 Task: Search one way flight ticket for 2 adults, 2 children, 2 infants in seat in first from Watertown: Watertown Regional Airport to Laramie: Laramie Regional Airport on 5-3-2023. Number of bags: 2 carry on bags. Price is upto 71000. Outbound departure time preference is 9:00.
Action: Mouse moved to (383, 157)
Screenshot: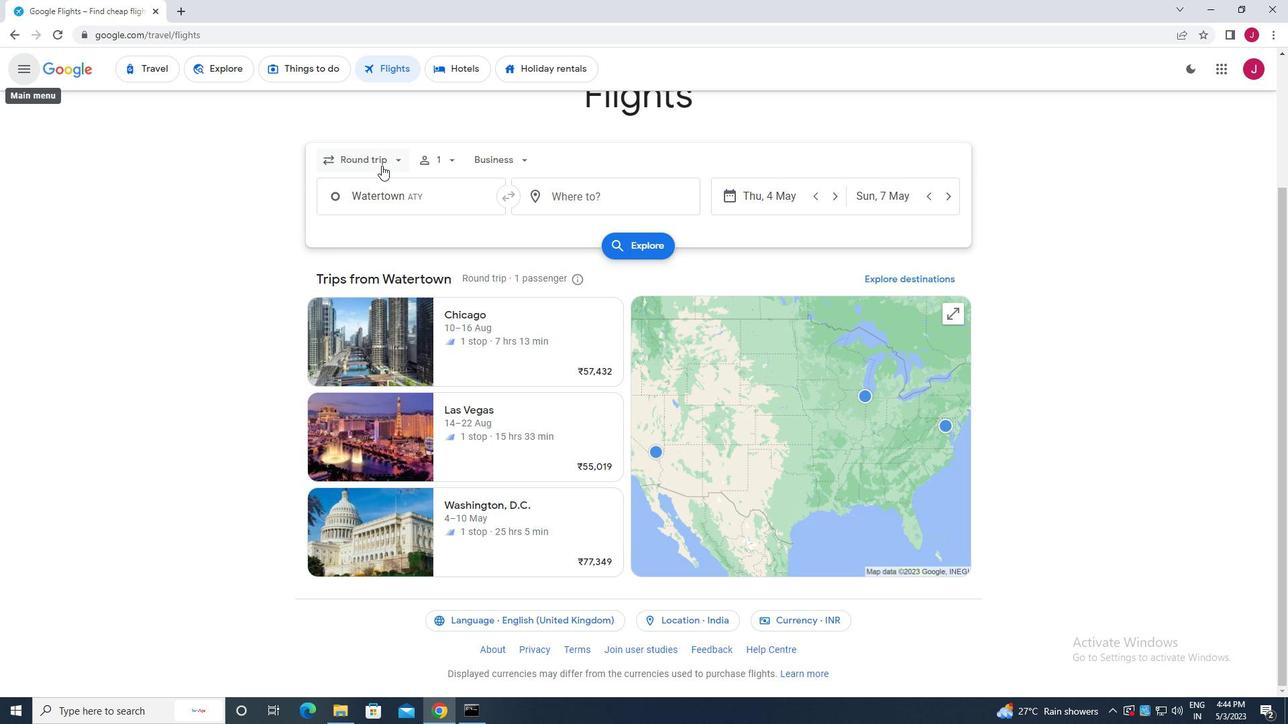 
Action: Mouse pressed left at (383, 157)
Screenshot: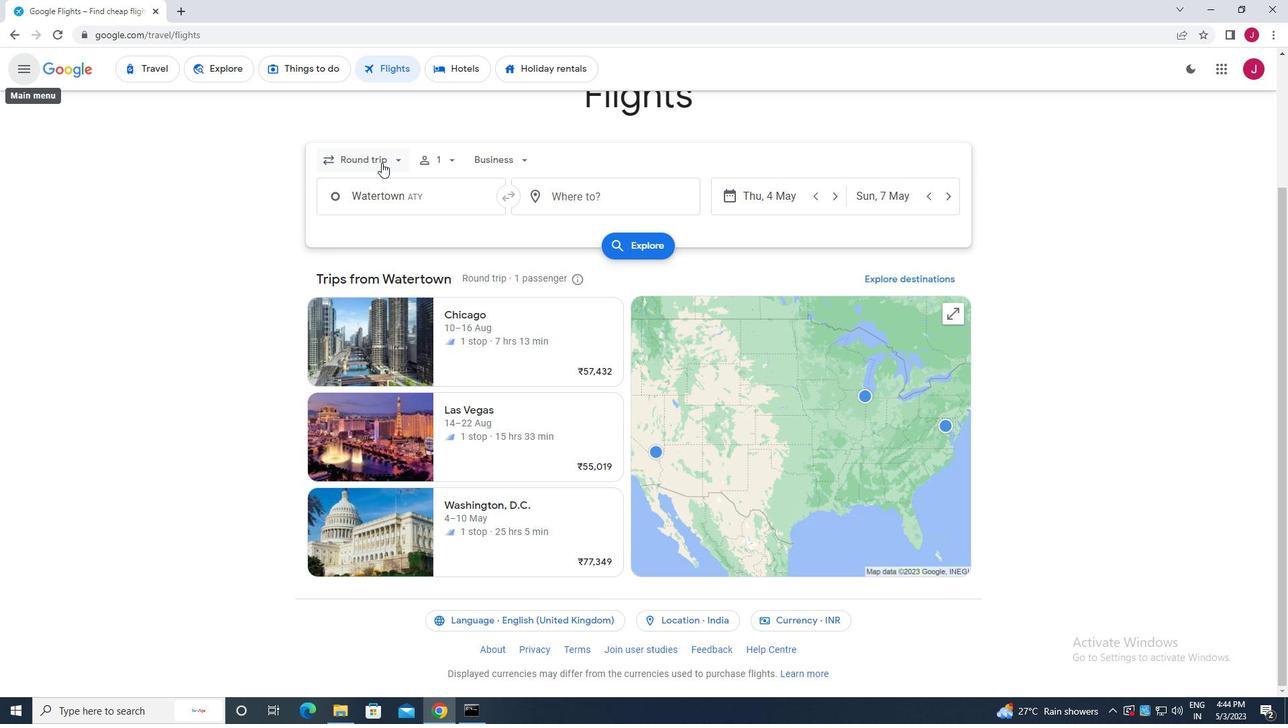 
Action: Mouse moved to (388, 216)
Screenshot: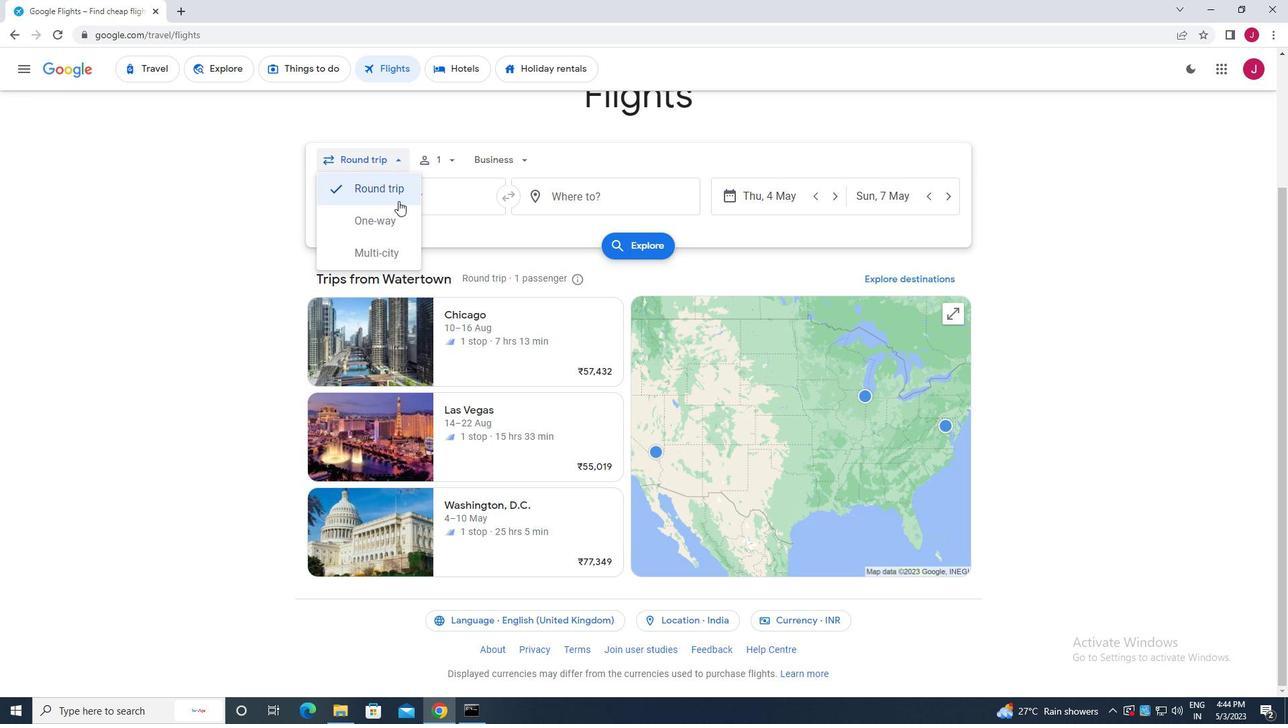 
Action: Mouse pressed left at (388, 216)
Screenshot: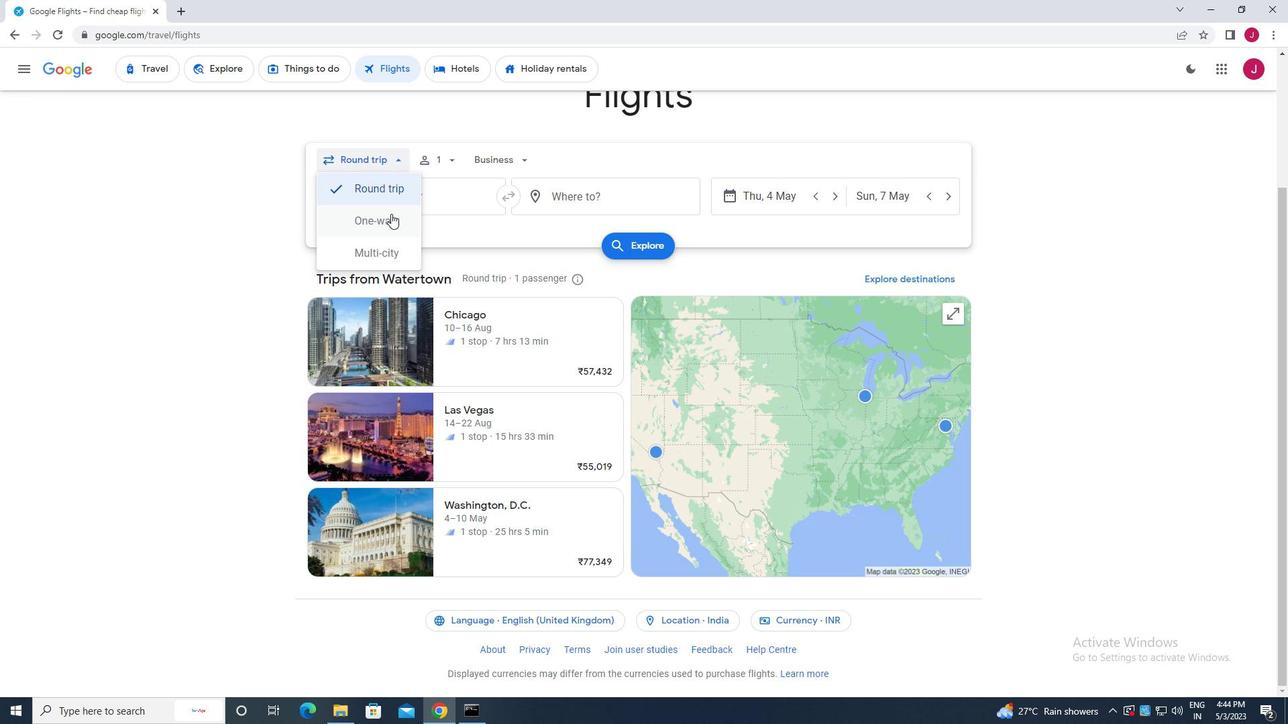 
Action: Mouse moved to (449, 159)
Screenshot: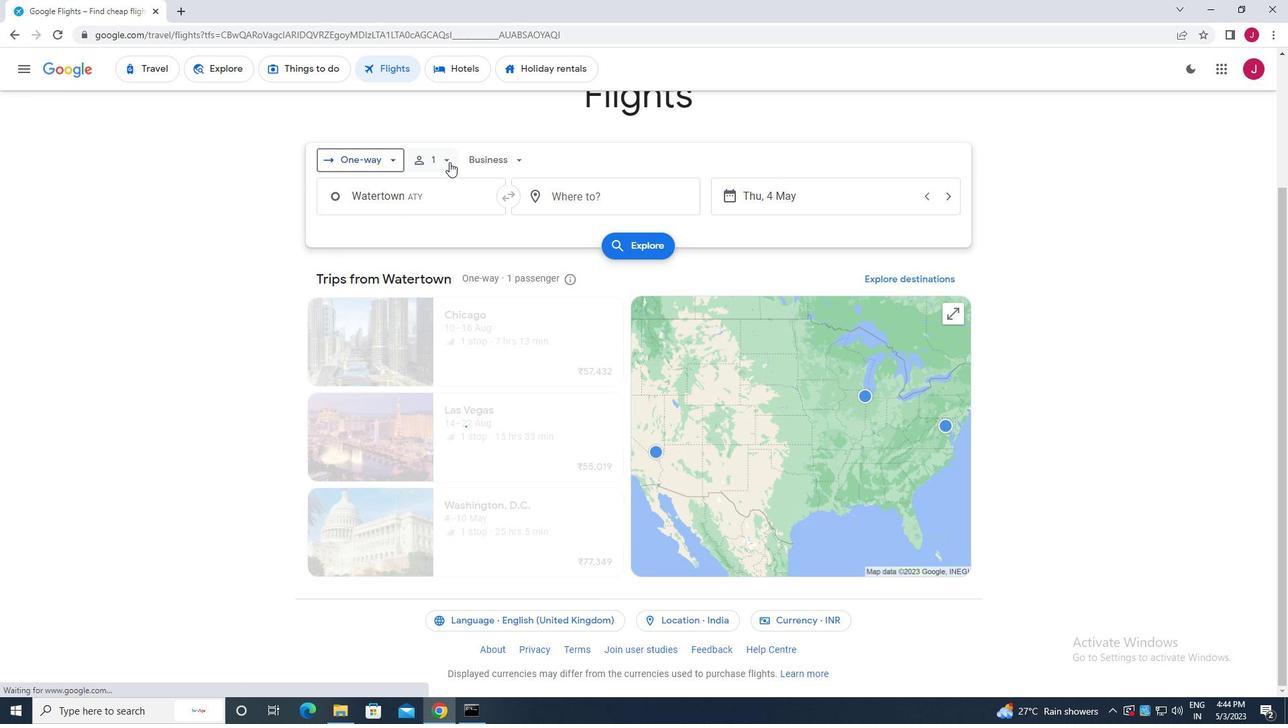 
Action: Mouse pressed left at (449, 159)
Screenshot: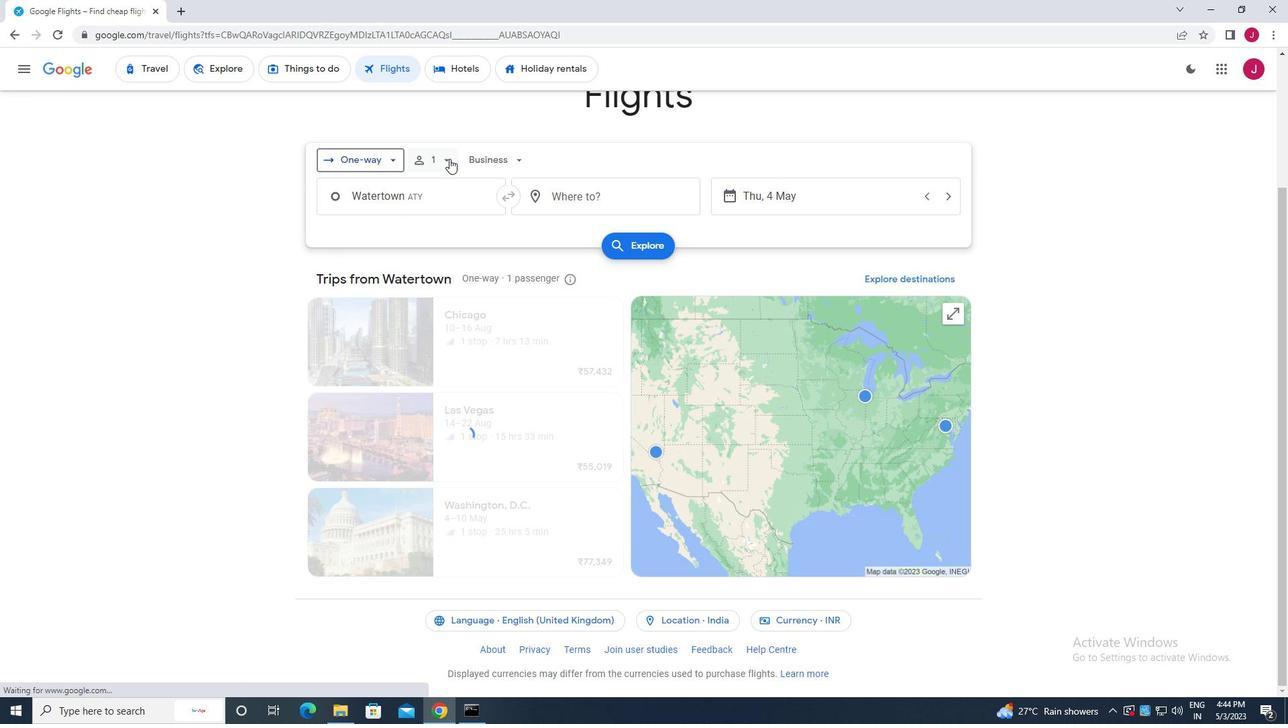 
Action: Mouse moved to (550, 187)
Screenshot: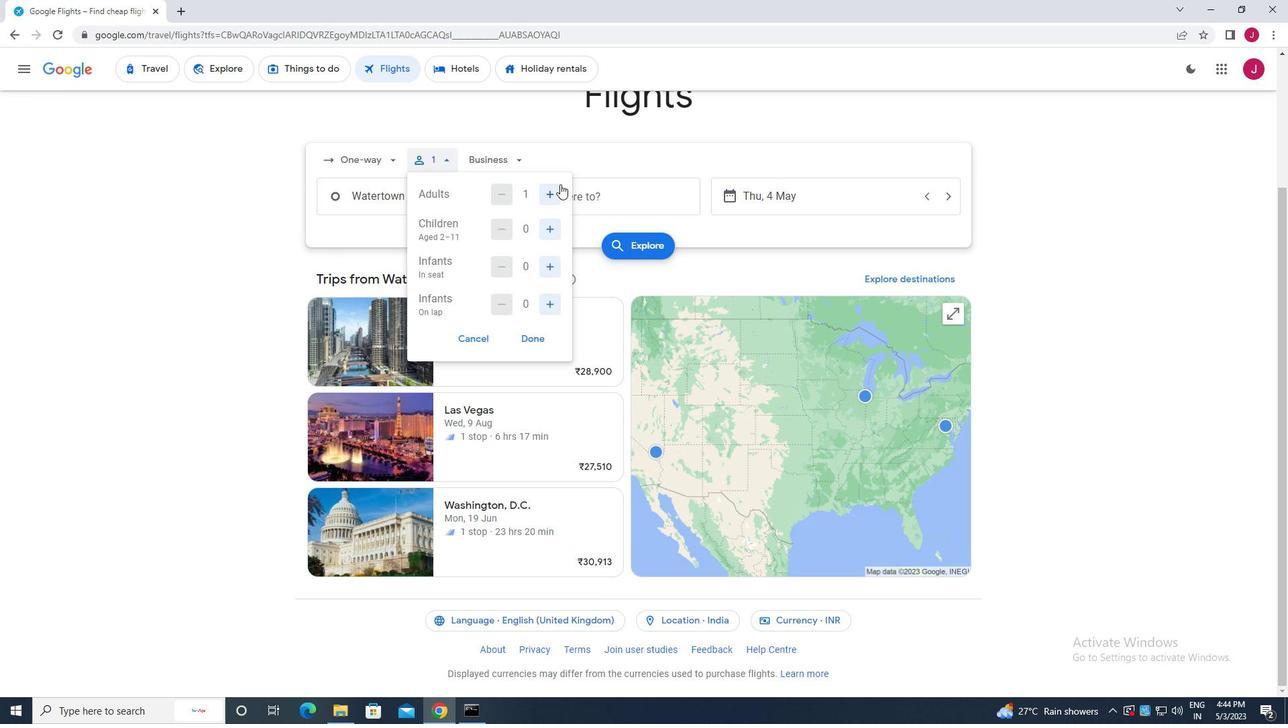 
Action: Mouse pressed left at (550, 187)
Screenshot: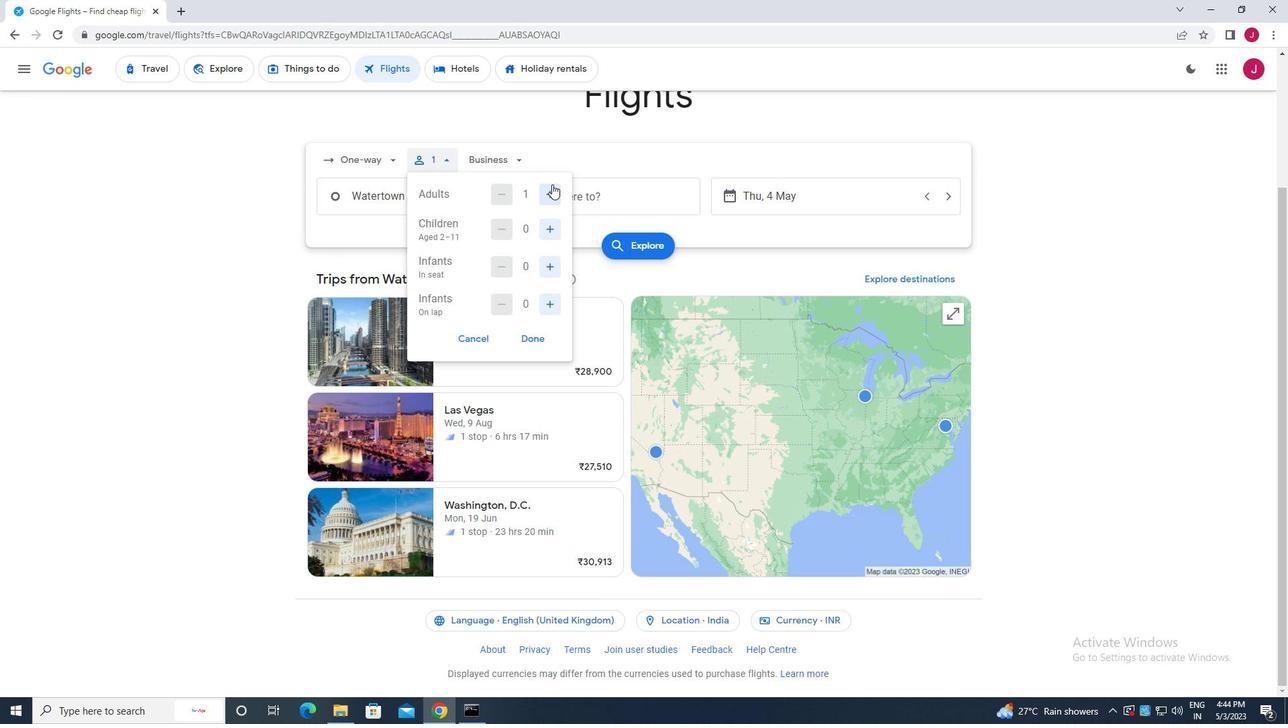 
Action: Mouse moved to (550, 230)
Screenshot: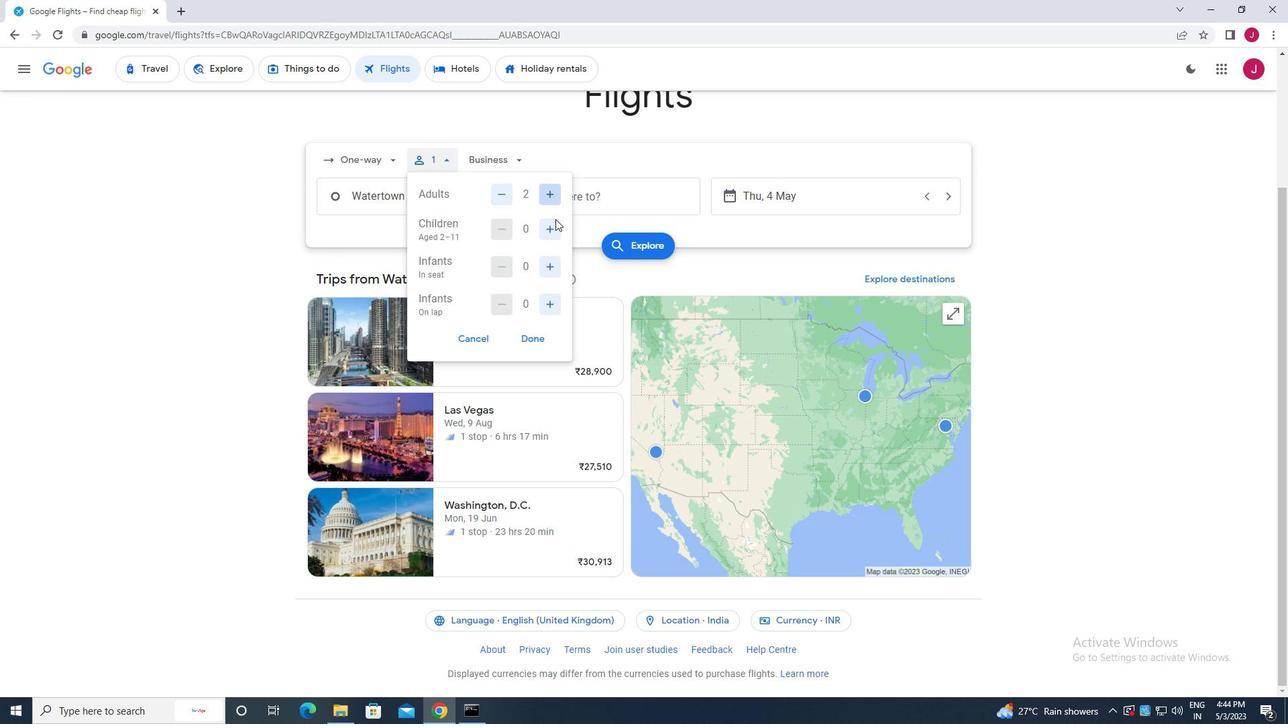 
Action: Mouse pressed left at (550, 230)
Screenshot: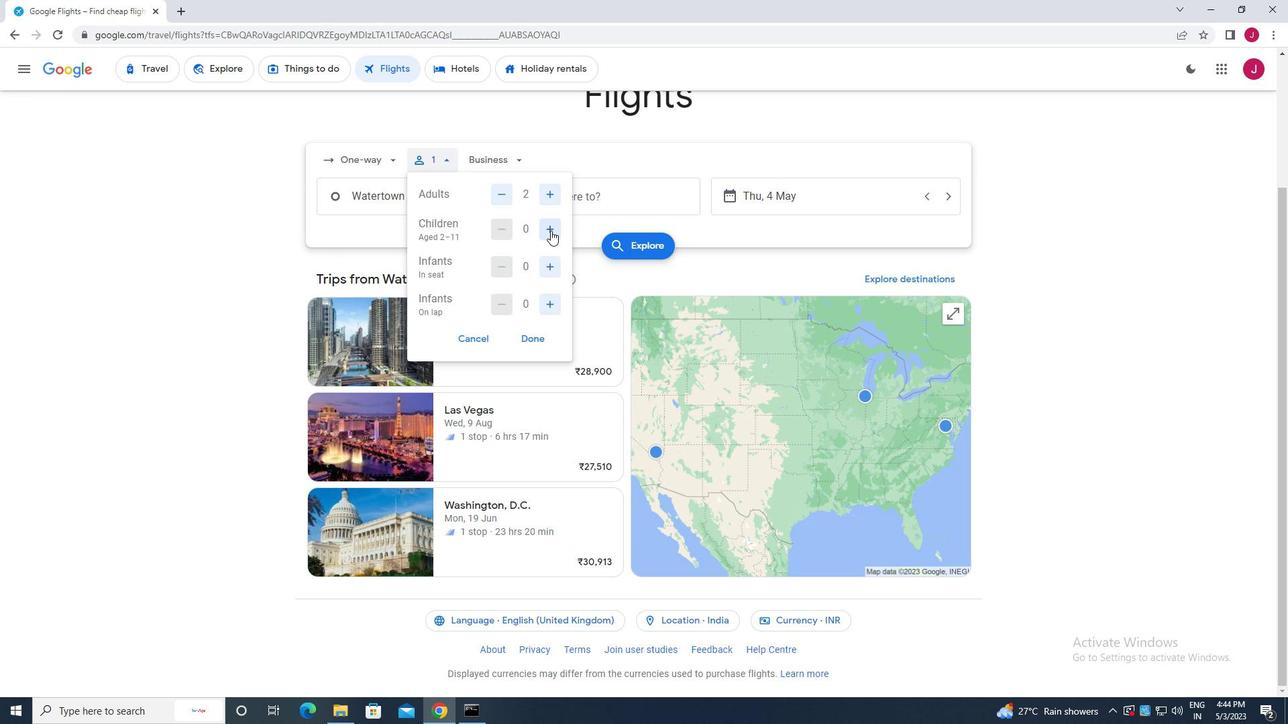 
Action: Mouse pressed left at (550, 230)
Screenshot: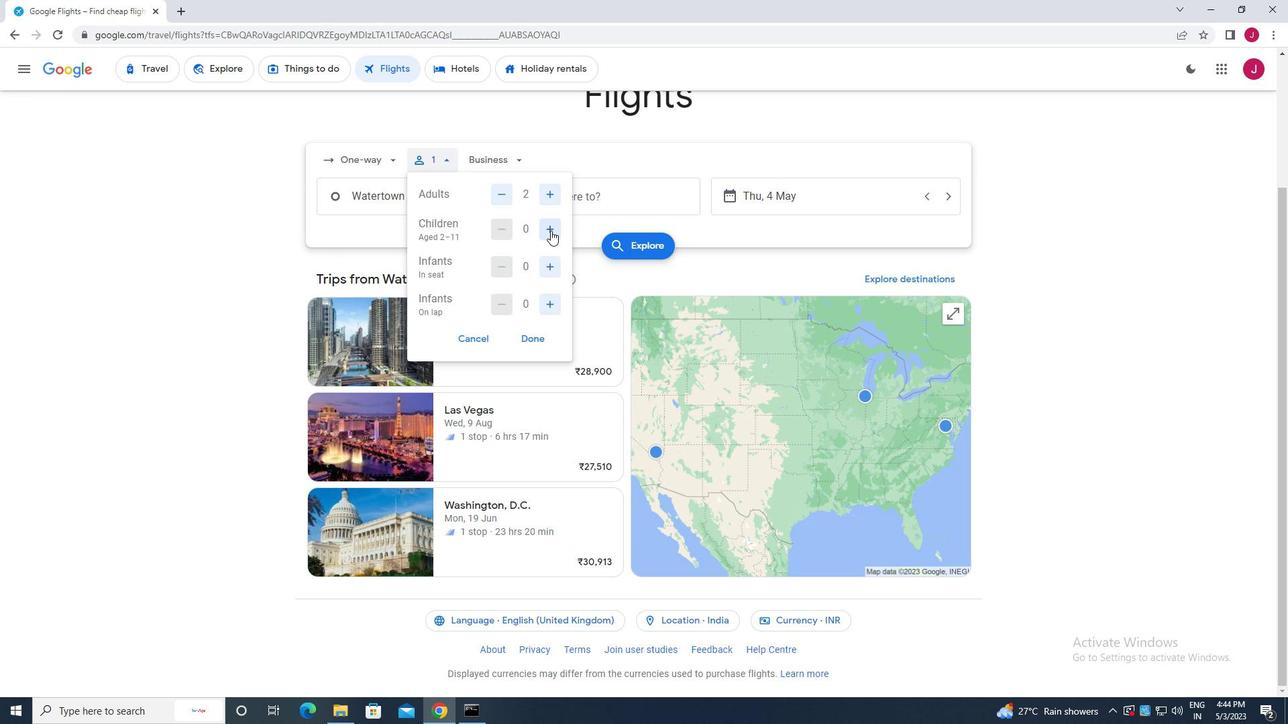
Action: Mouse moved to (550, 264)
Screenshot: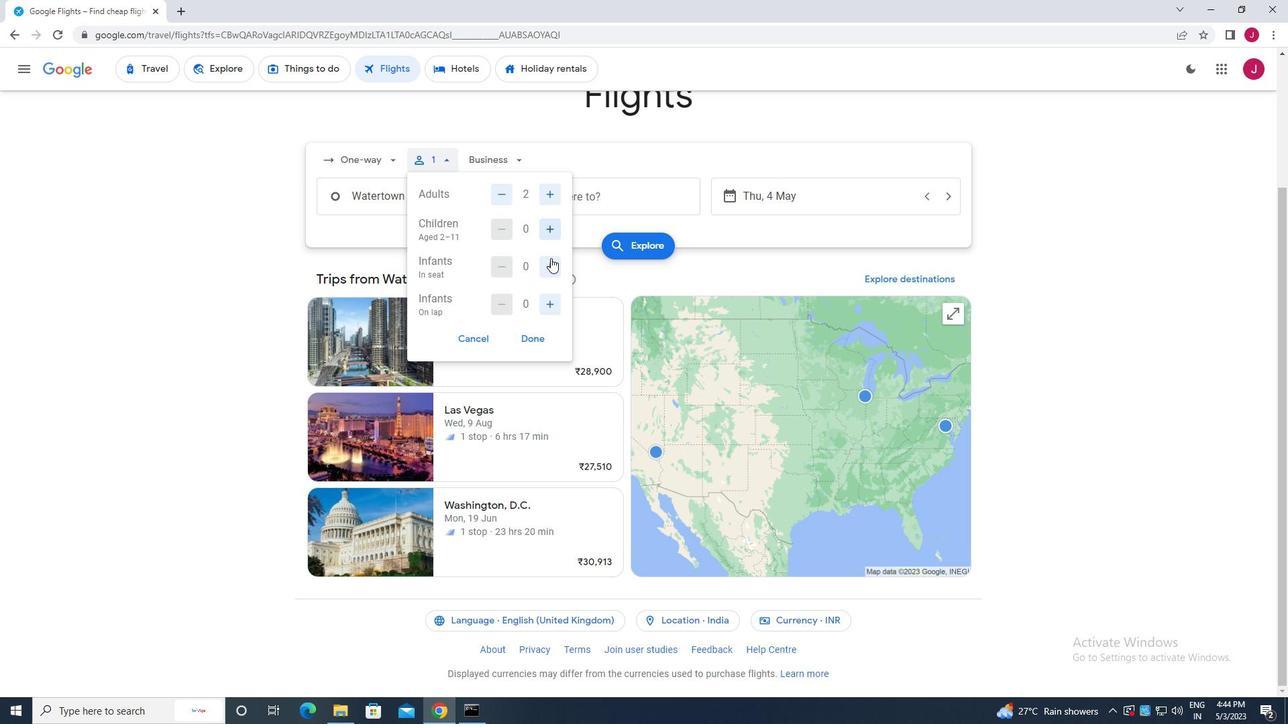 
Action: Mouse pressed left at (550, 264)
Screenshot: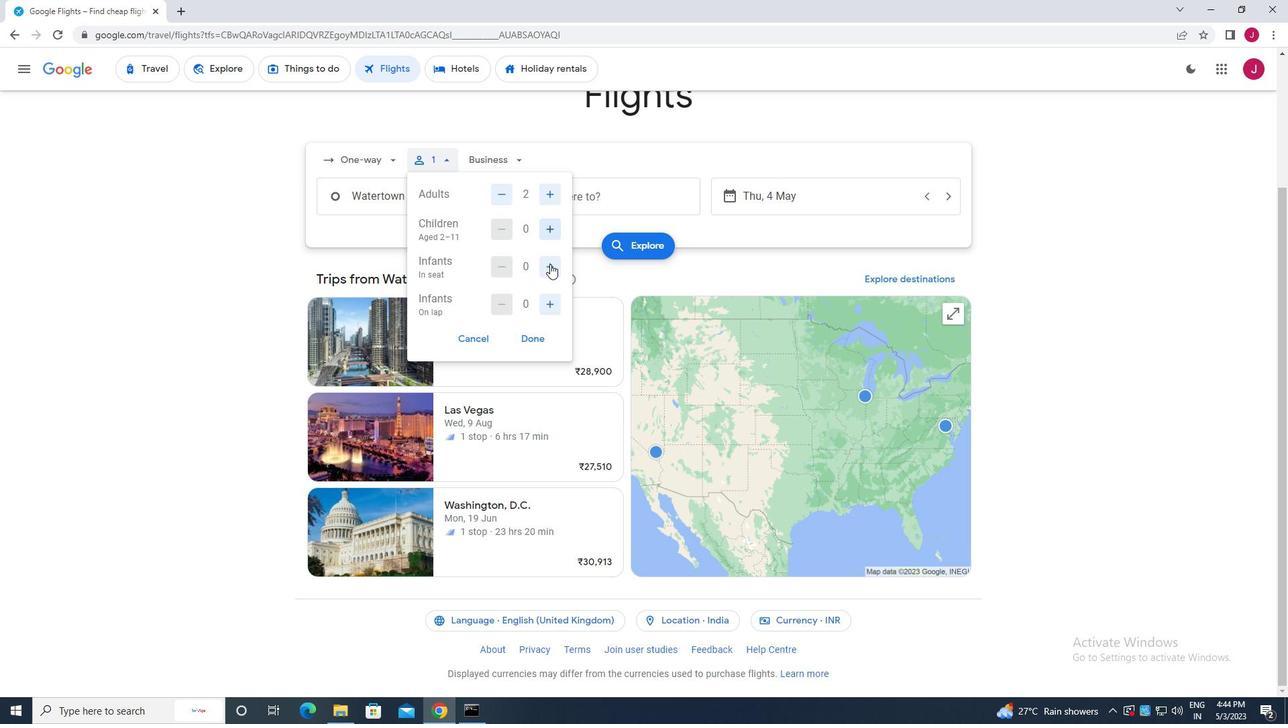 
Action: Mouse pressed left at (550, 264)
Screenshot: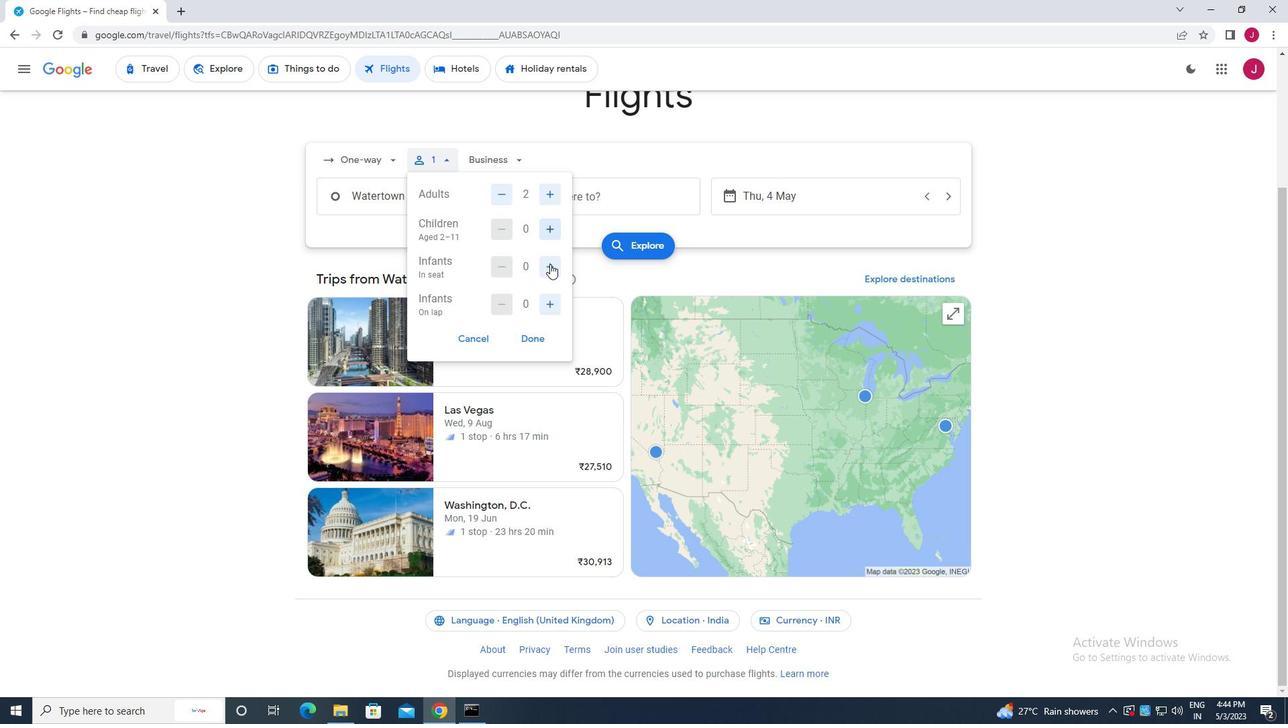 
Action: Mouse moved to (530, 339)
Screenshot: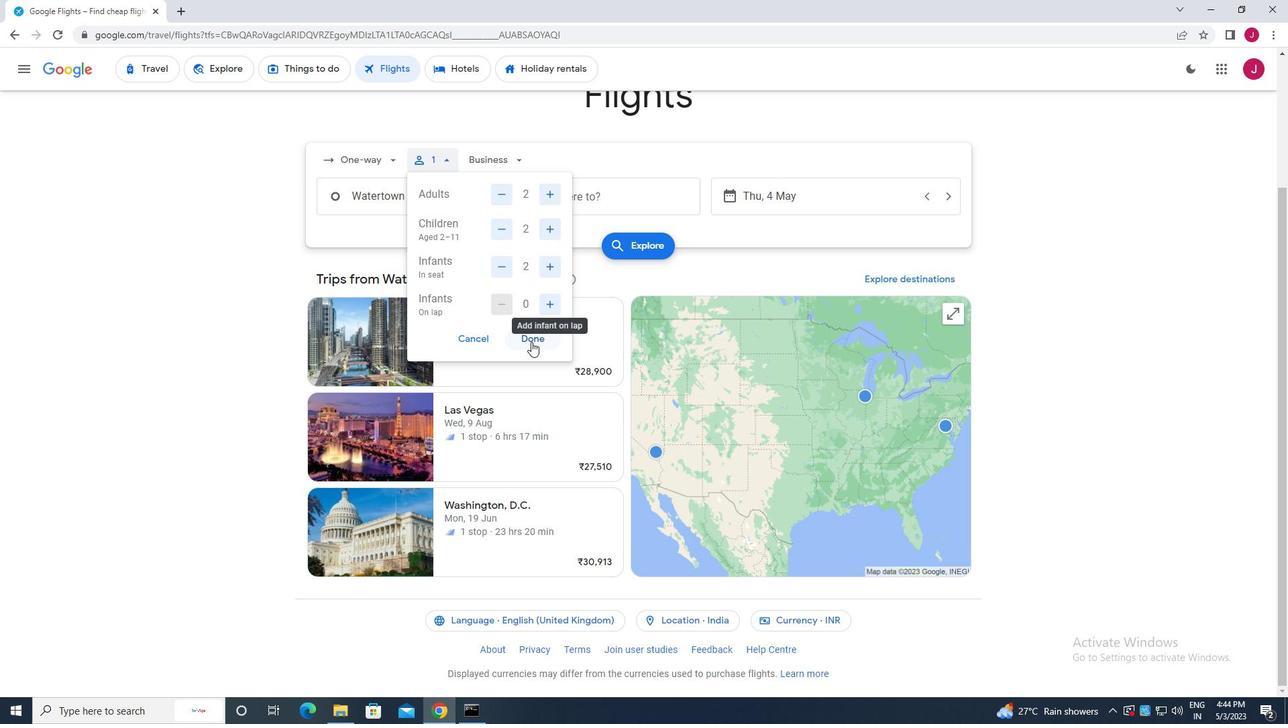 
Action: Mouse pressed left at (530, 339)
Screenshot: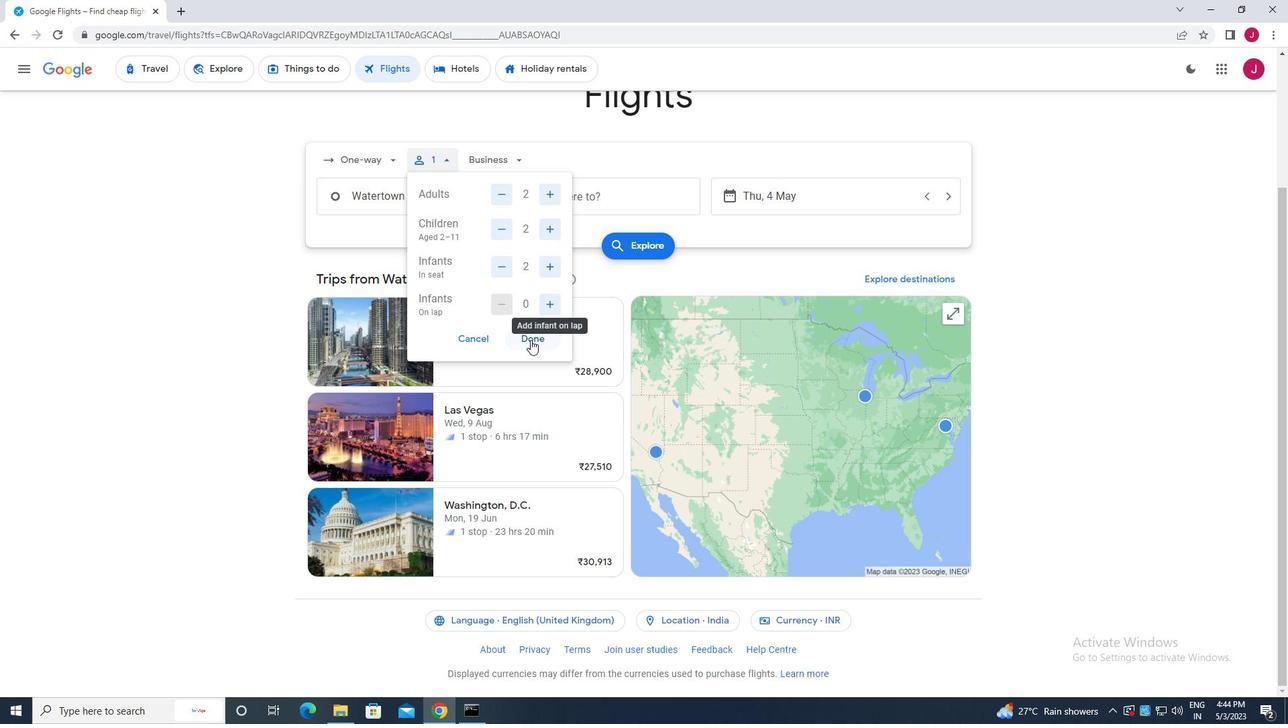 
Action: Mouse moved to (502, 156)
Screenshot: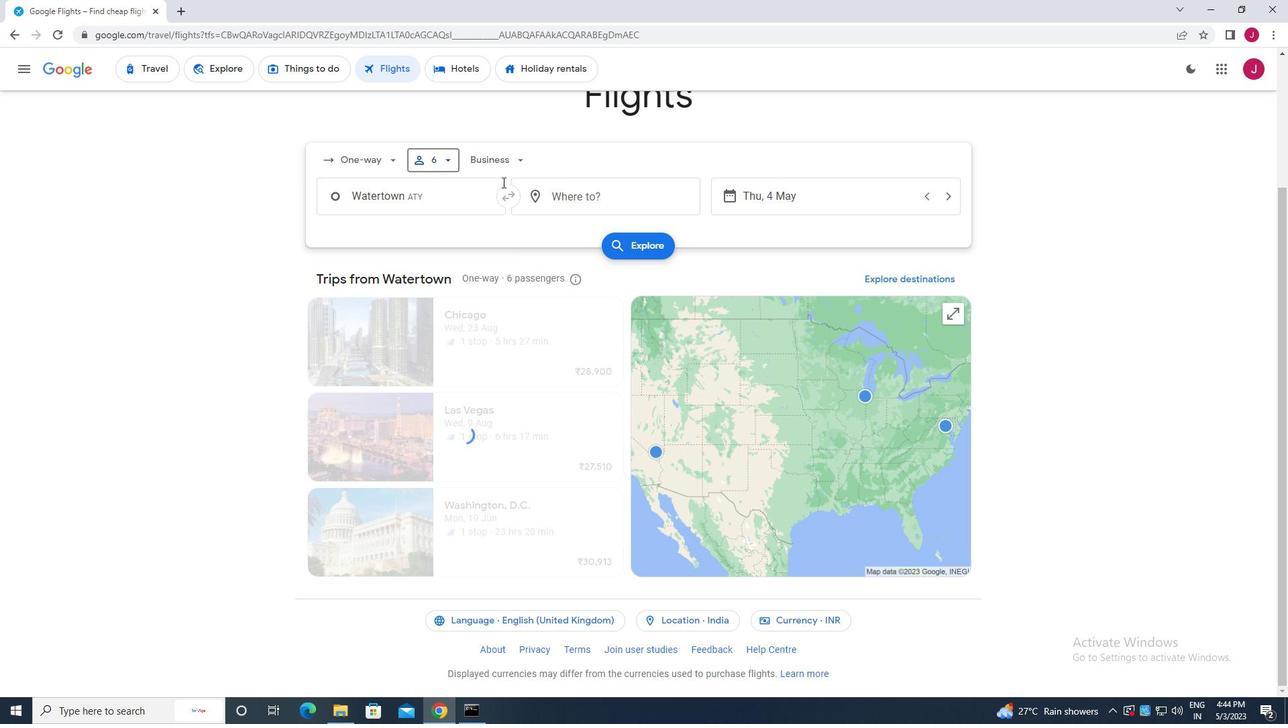
Action: Mouse pressed left at (502, 156)
Screenshot: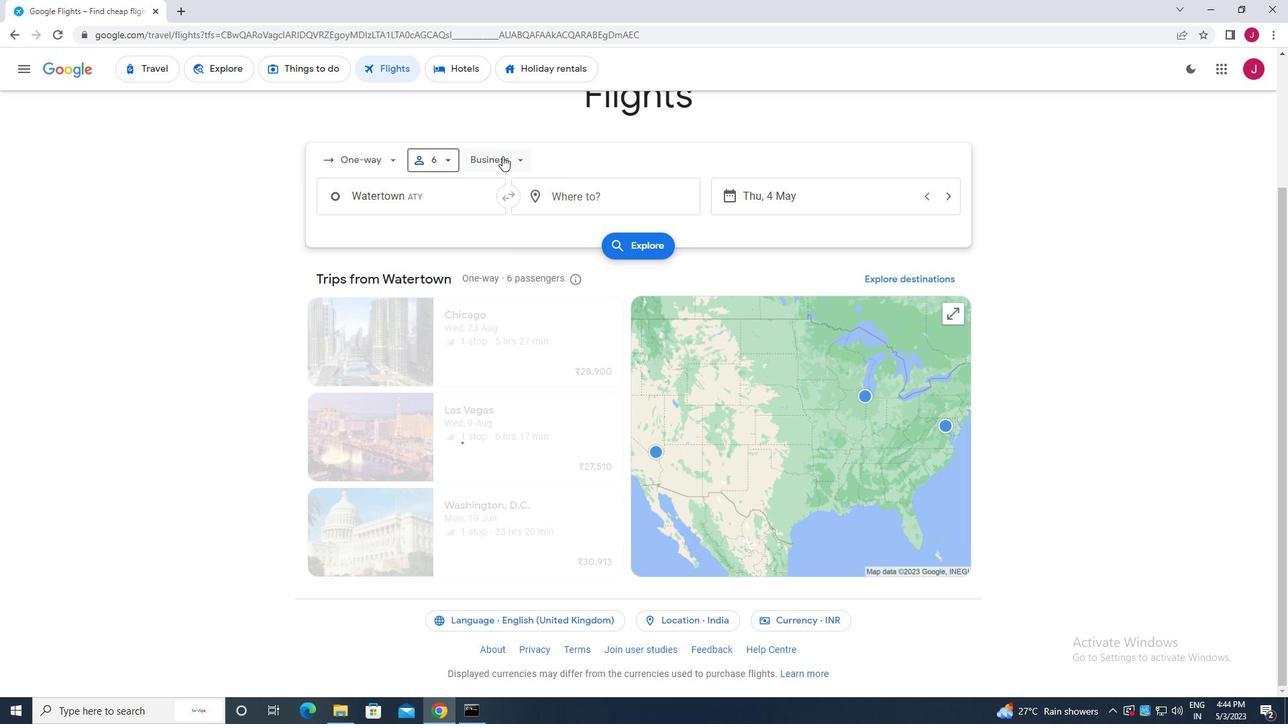 
Action: Mouse moved to (505, 281)
Screenshot: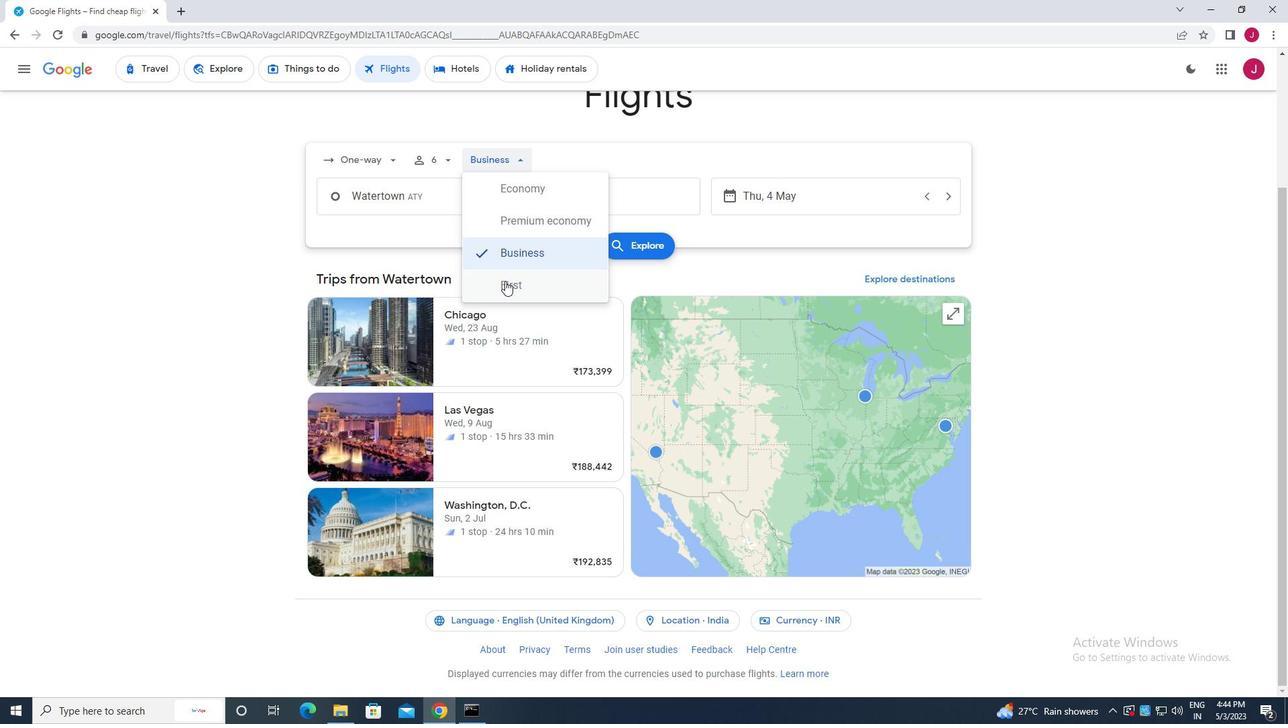 
Action: Mouse pressed left at (505, 281)
Screenshot: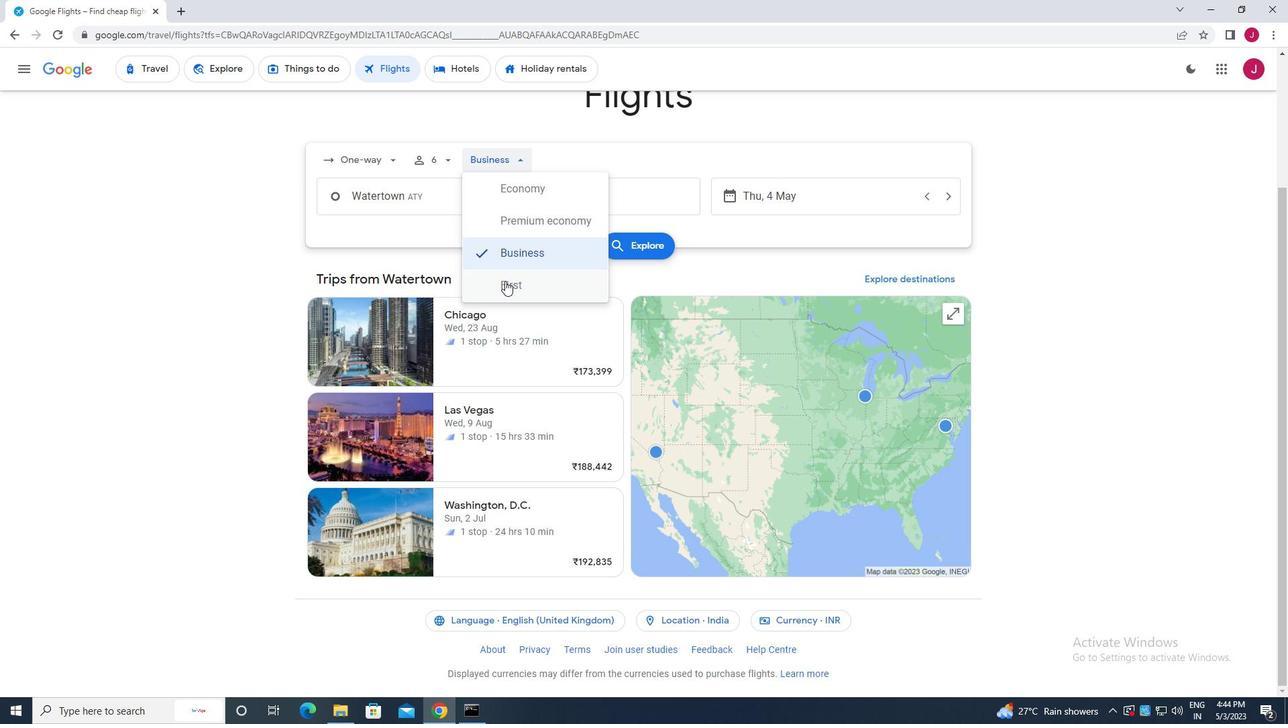 
Action: Mouse moved to (426, 201)
Screenshot: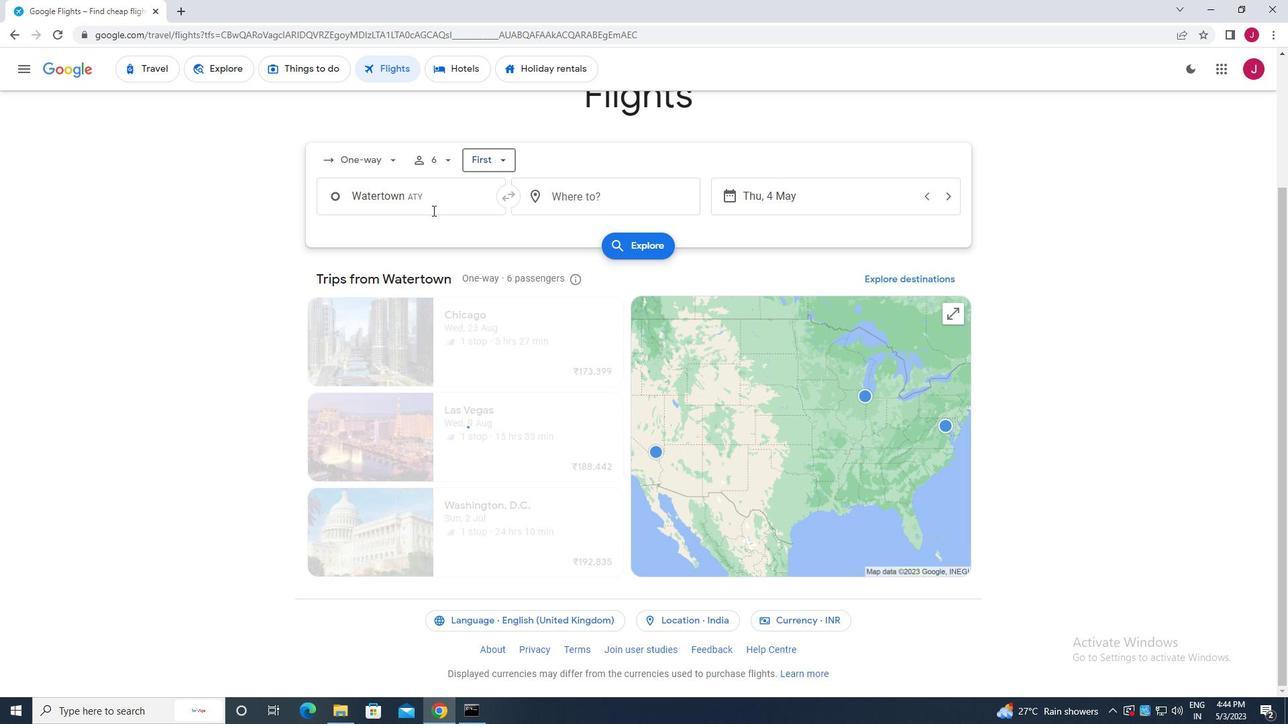 
Action: Mouse pressed left at (426, 201)
Screenshot: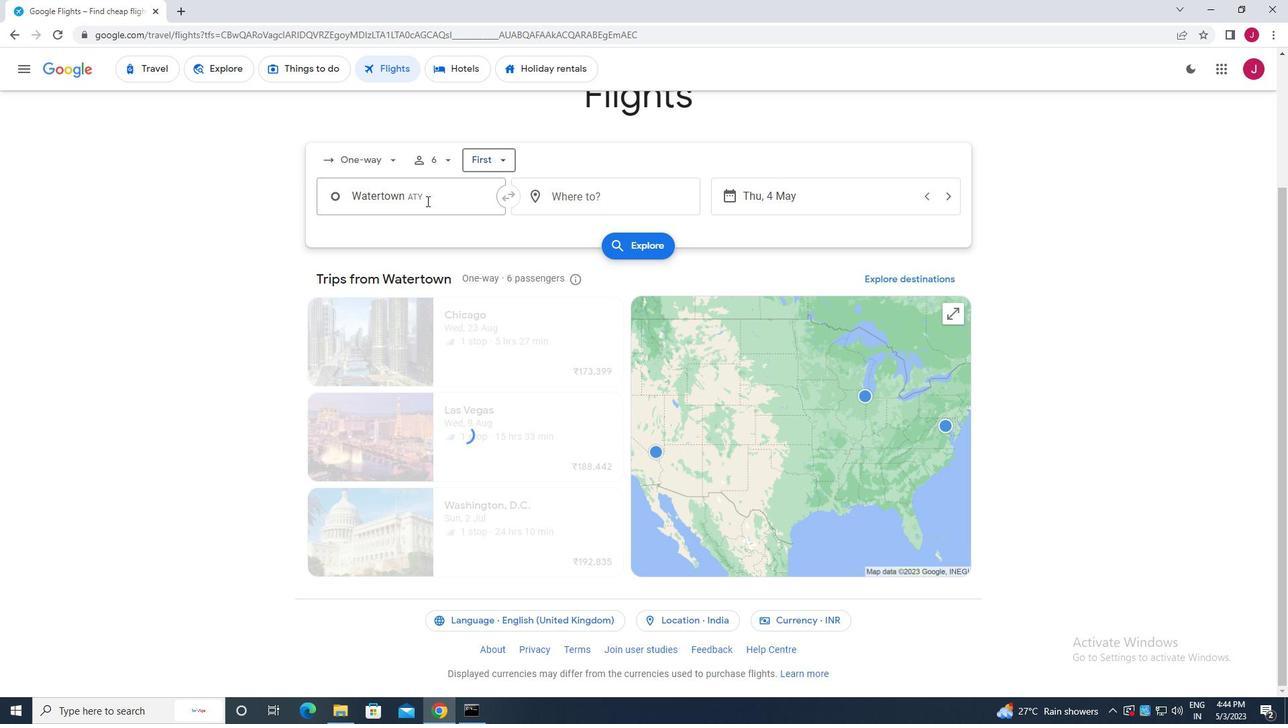 
Action: Mouse moved to (426, 201)
Screenshot: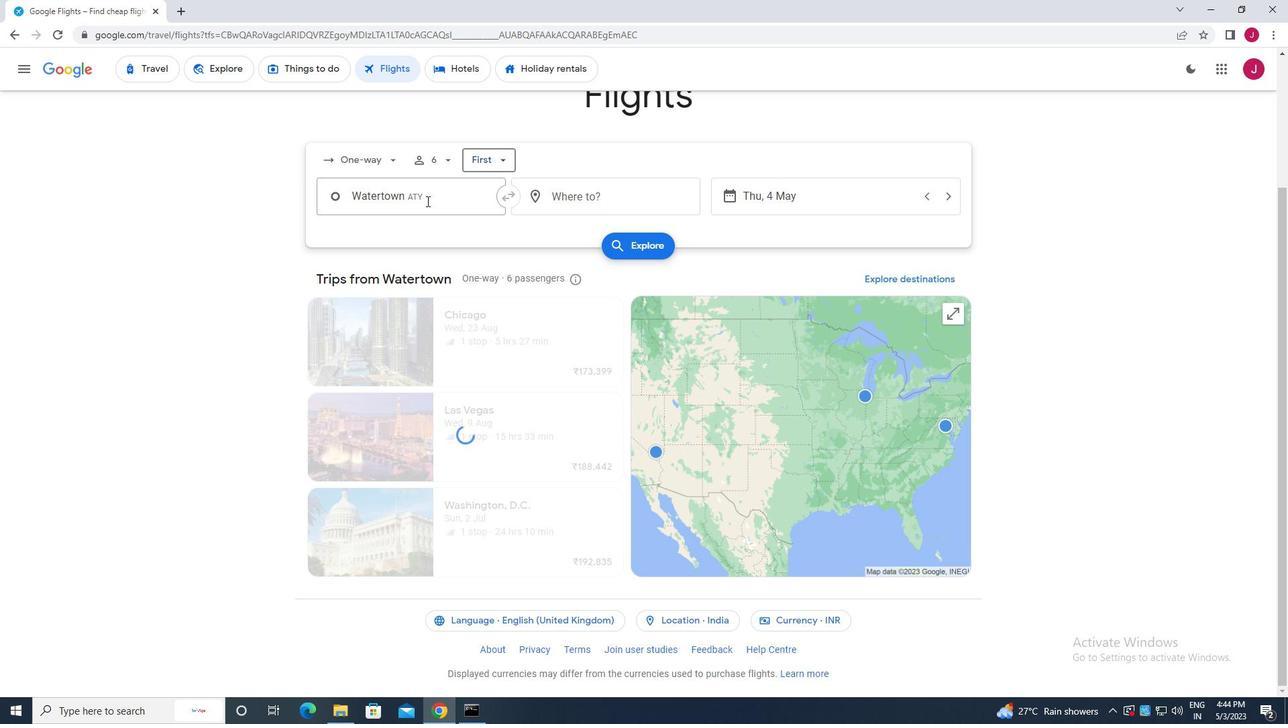 
Action: Key pressed watertown
Screenshot: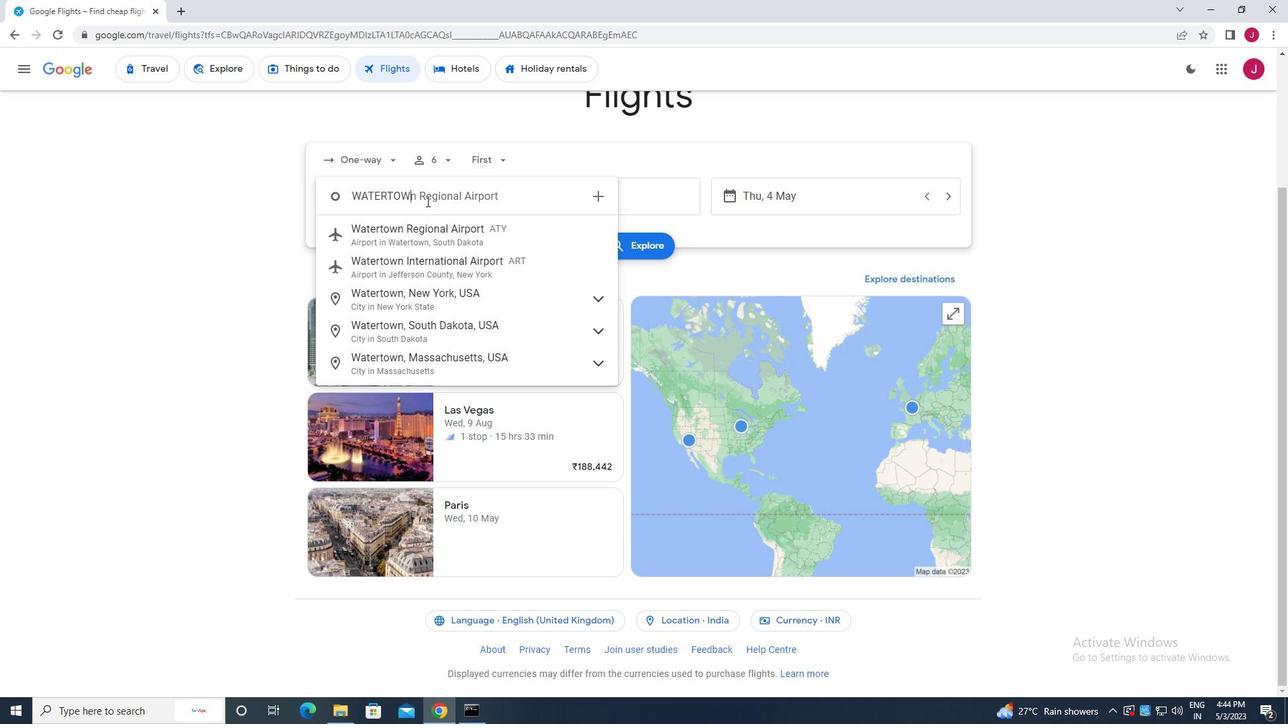 
Action: Mouse moved to (439, 246)
Screenshot: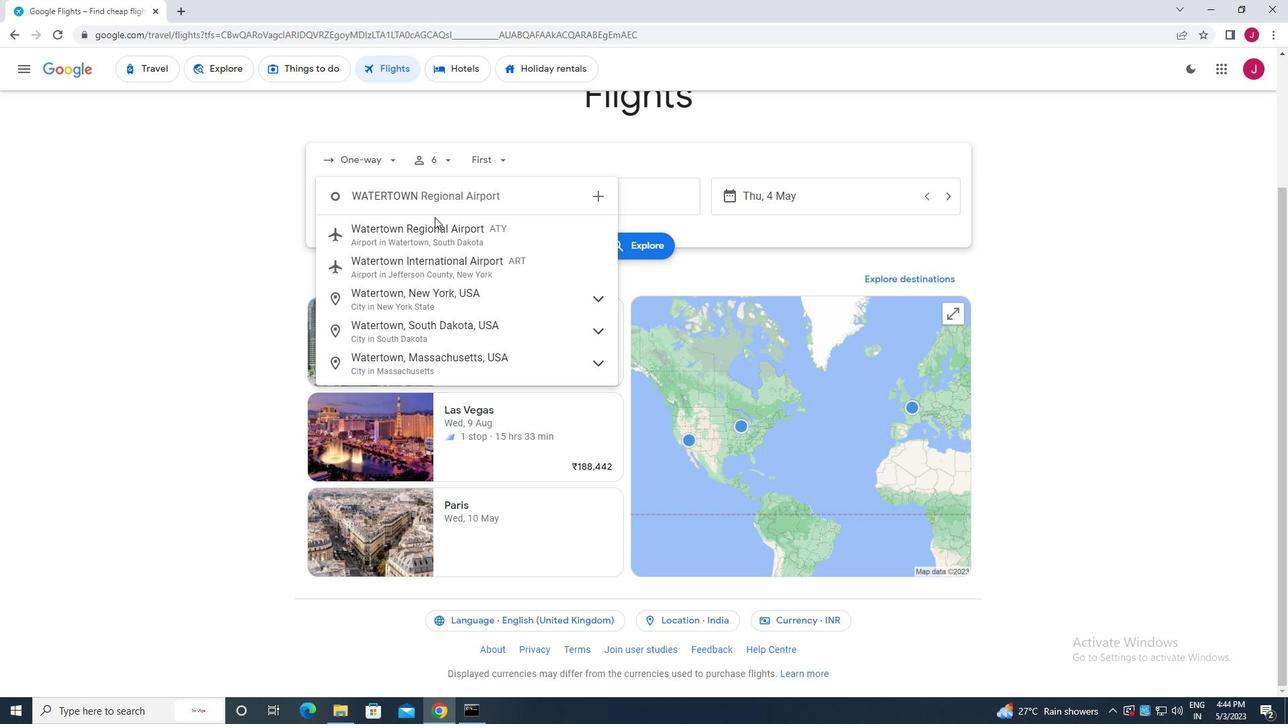 
Action: Mouse pressed left at (439, 246)
Screenshot: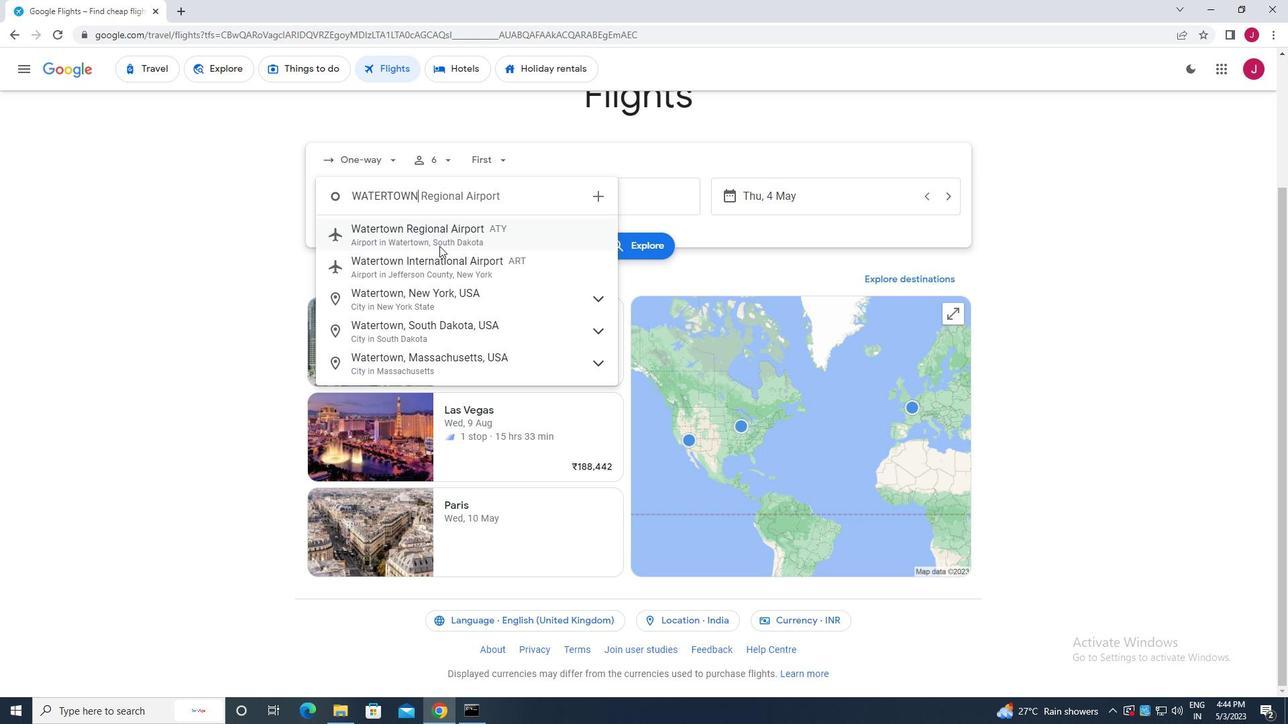 
Action: Mouse moved to (620, 205)
Screenshot: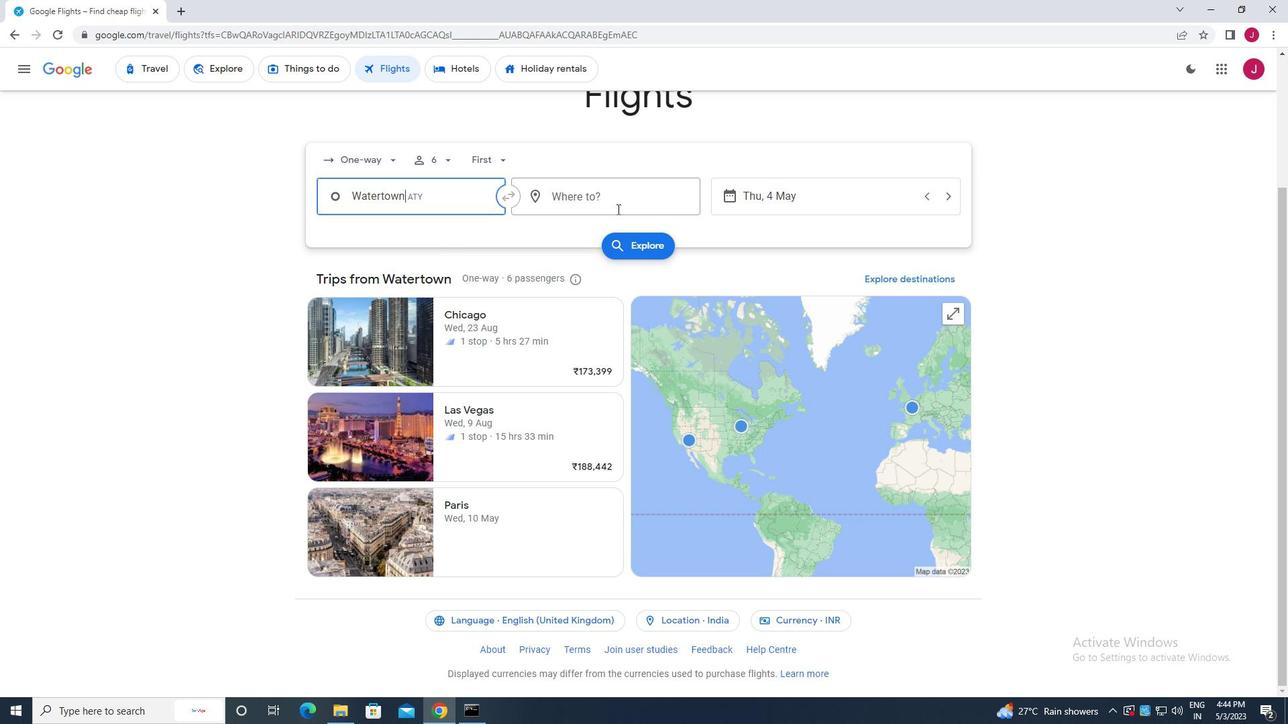 
Action: Mouse pressed left at (620, 205)
Screenshot: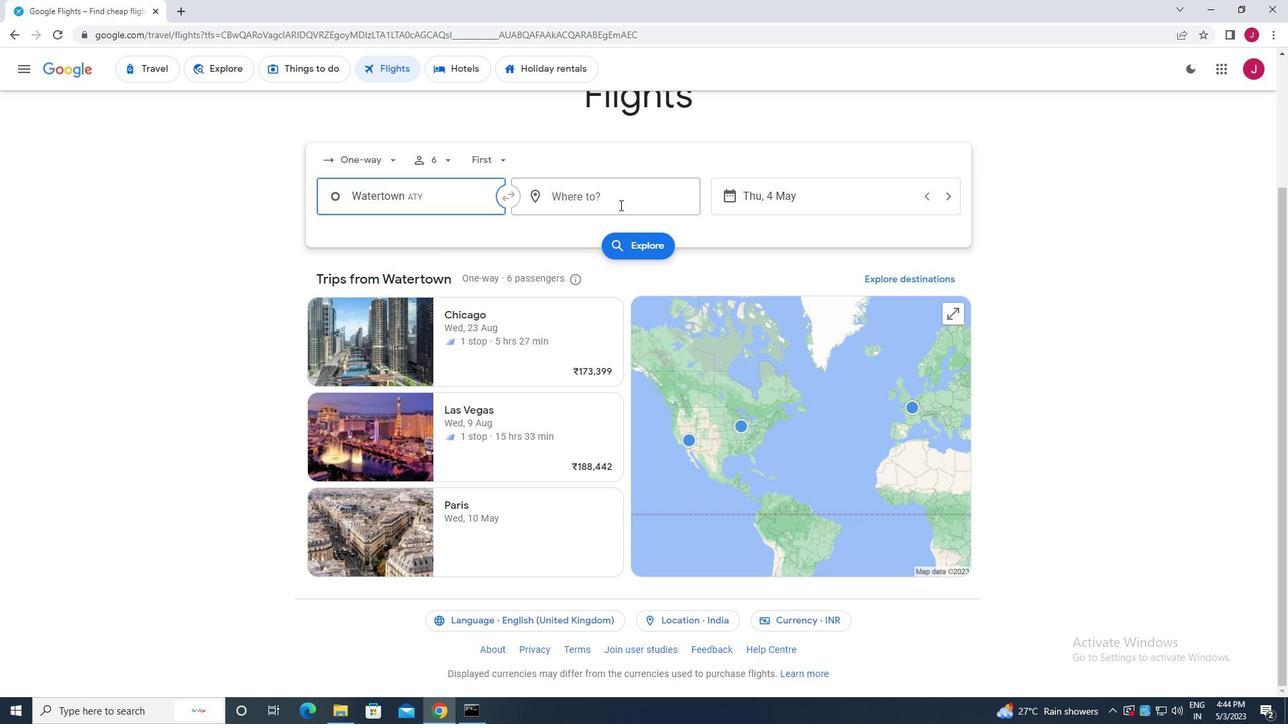 
Action: Mouse moved to (618, 206)
Screenshot: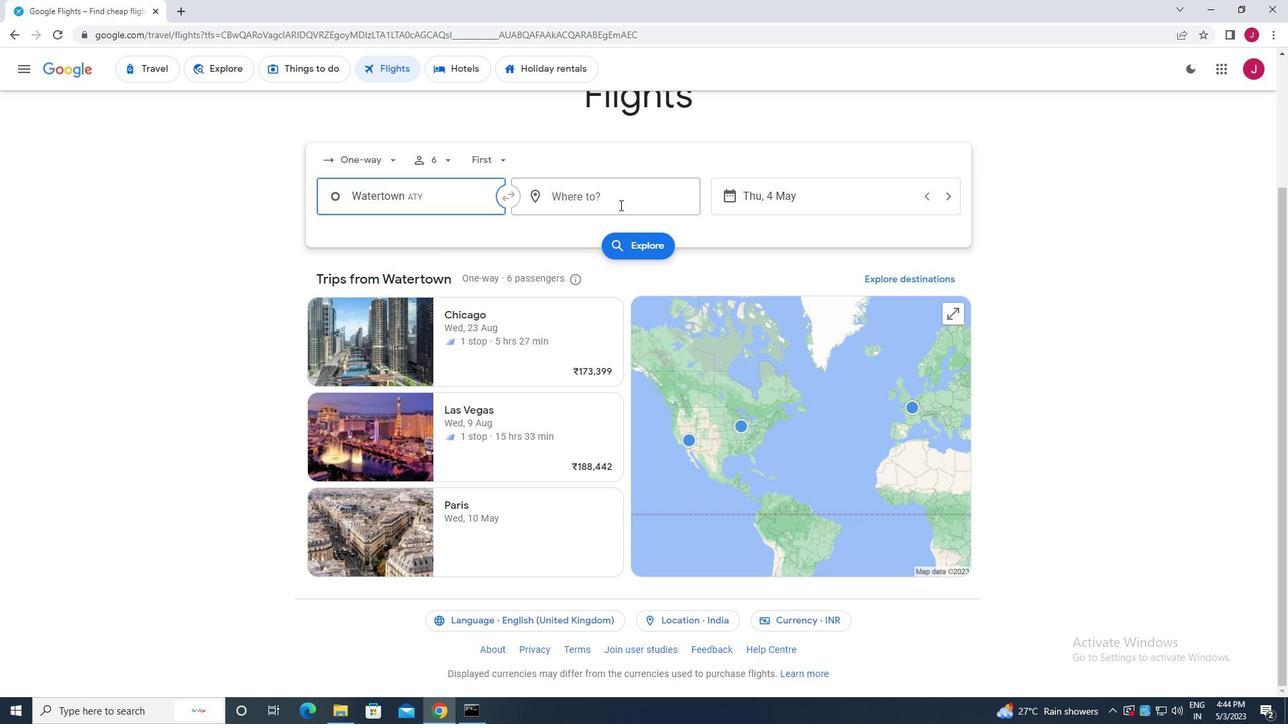 
Action: Key pressed laram
Screenshot: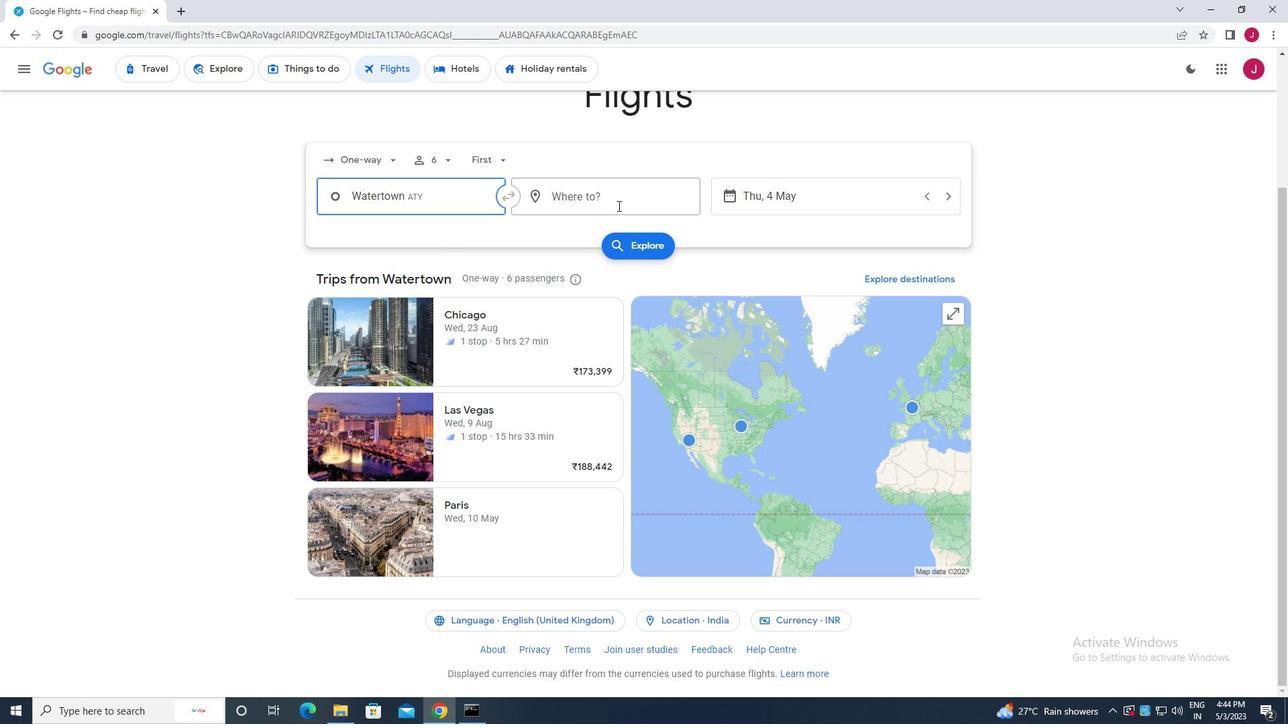 
Action: Mouse pressed left at (618, 206)
Screenshot: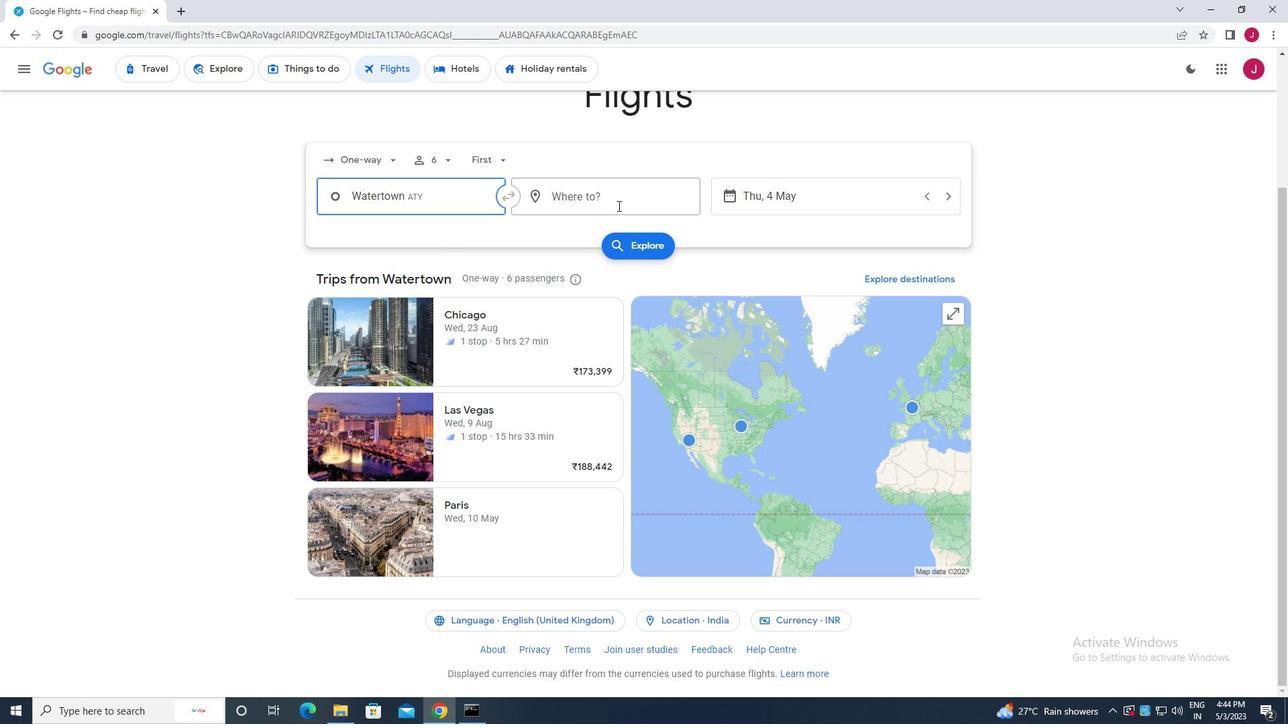 
Action: Mouse moved to (652, 297)
Screenshot: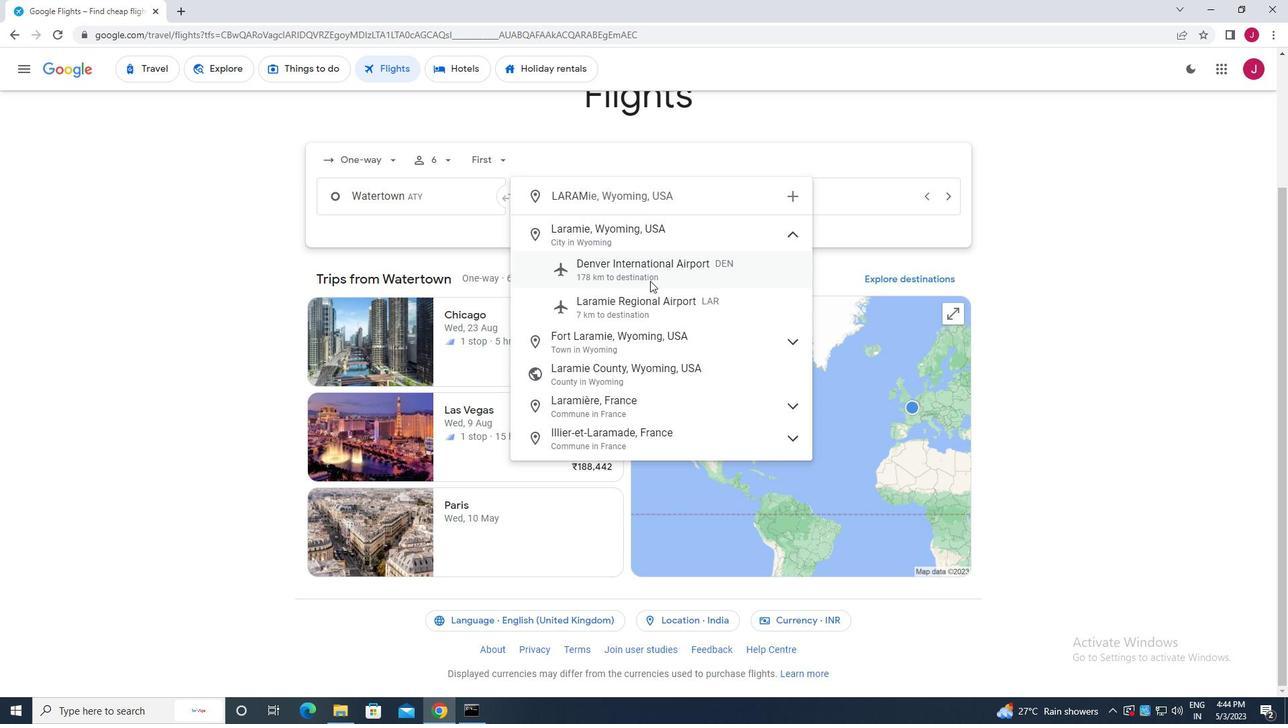 
Action: Mouse pressed left at (652, 297)
Screenshot: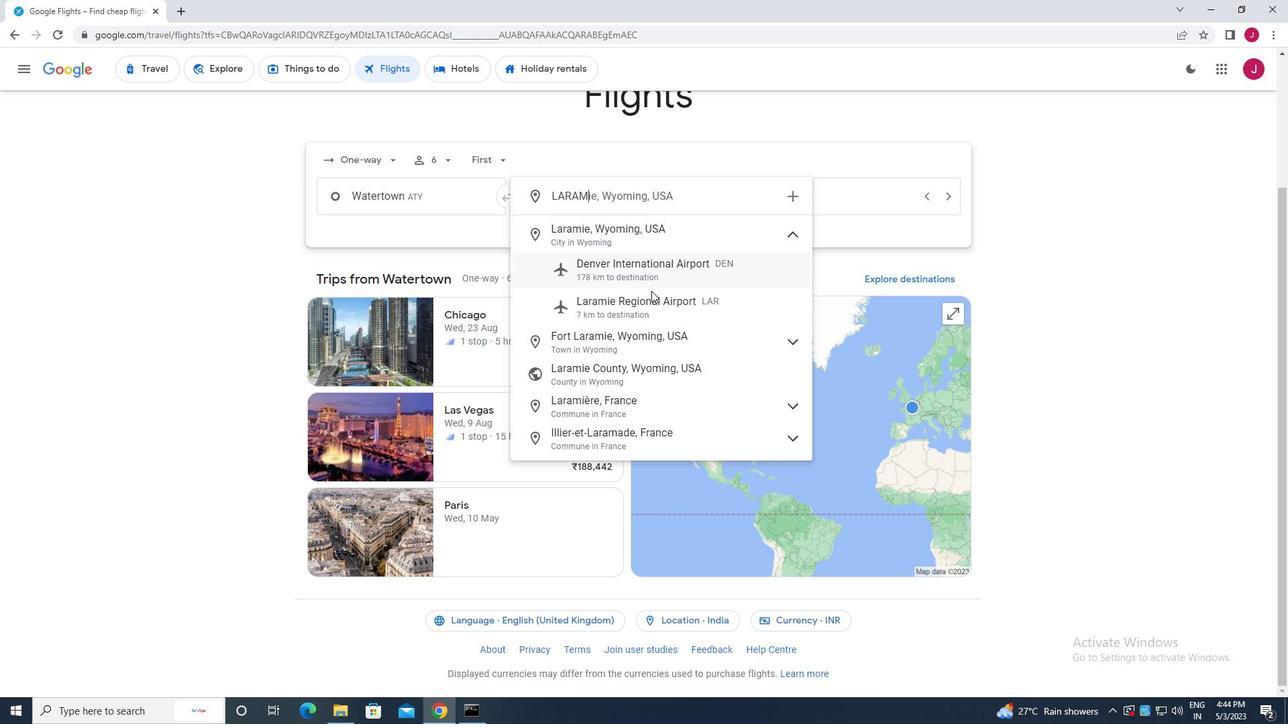 
Action: Mouse moved to (778, 201)
Screenshot: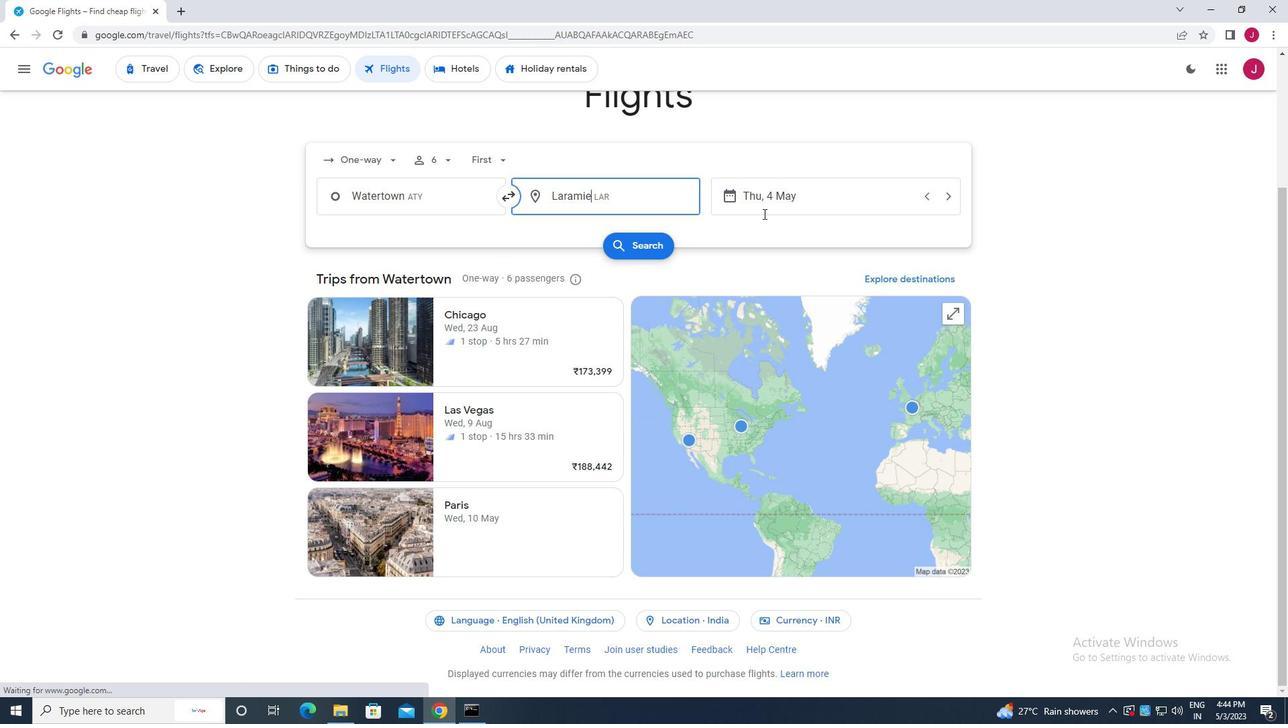 
Action: Mouse pressed left at (778, 201)
Screenshot: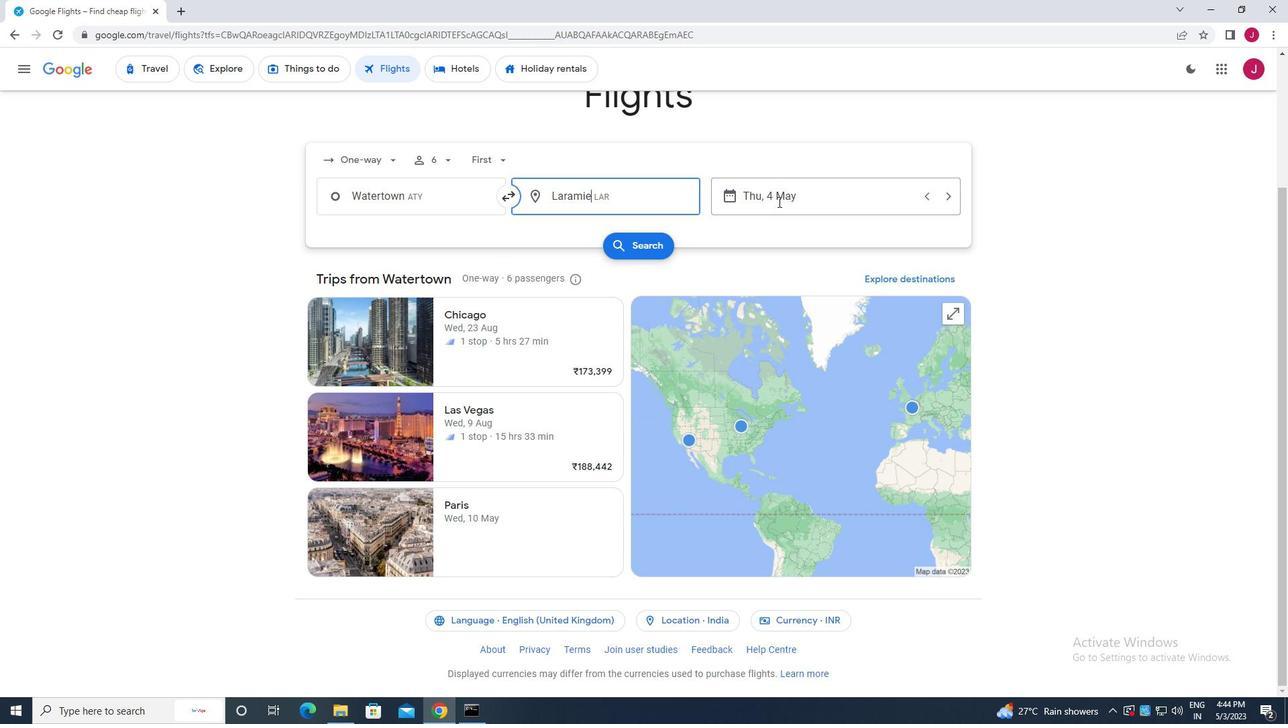 
Action: Mouse moved to (588, 297)
Screenshot: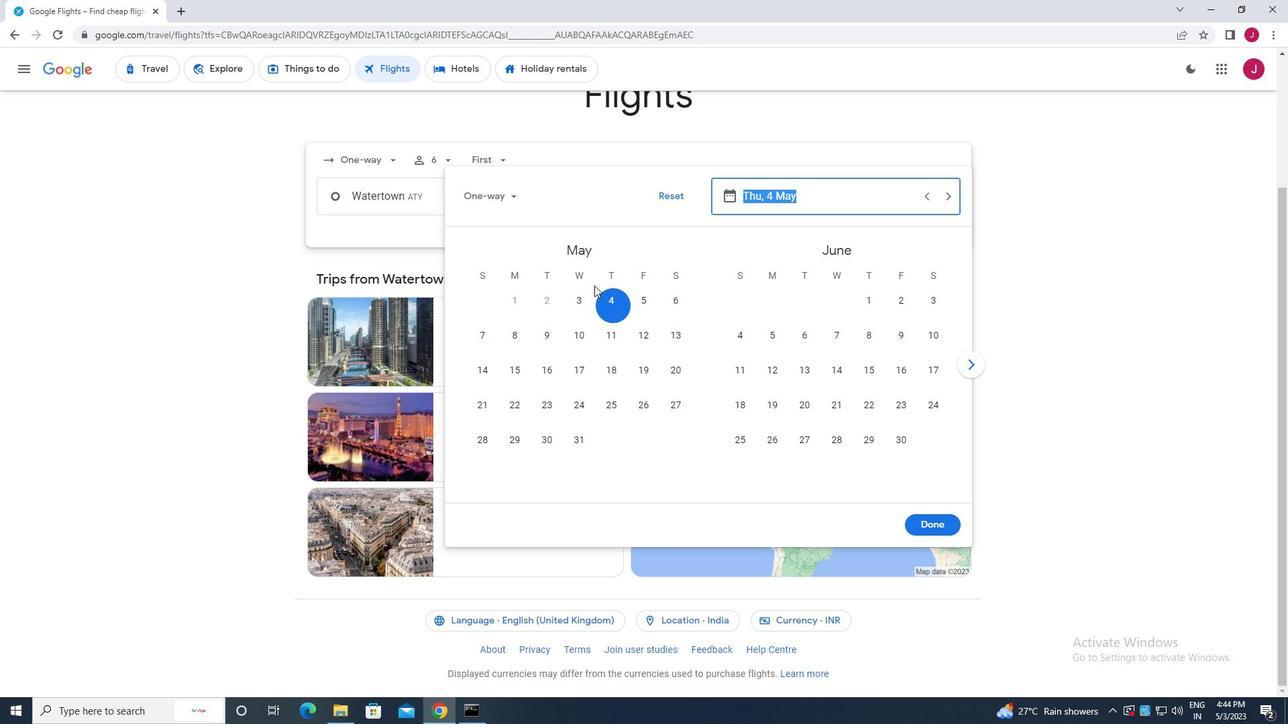 
Action: Mouse pressed left at (588, 297)
Screenshot: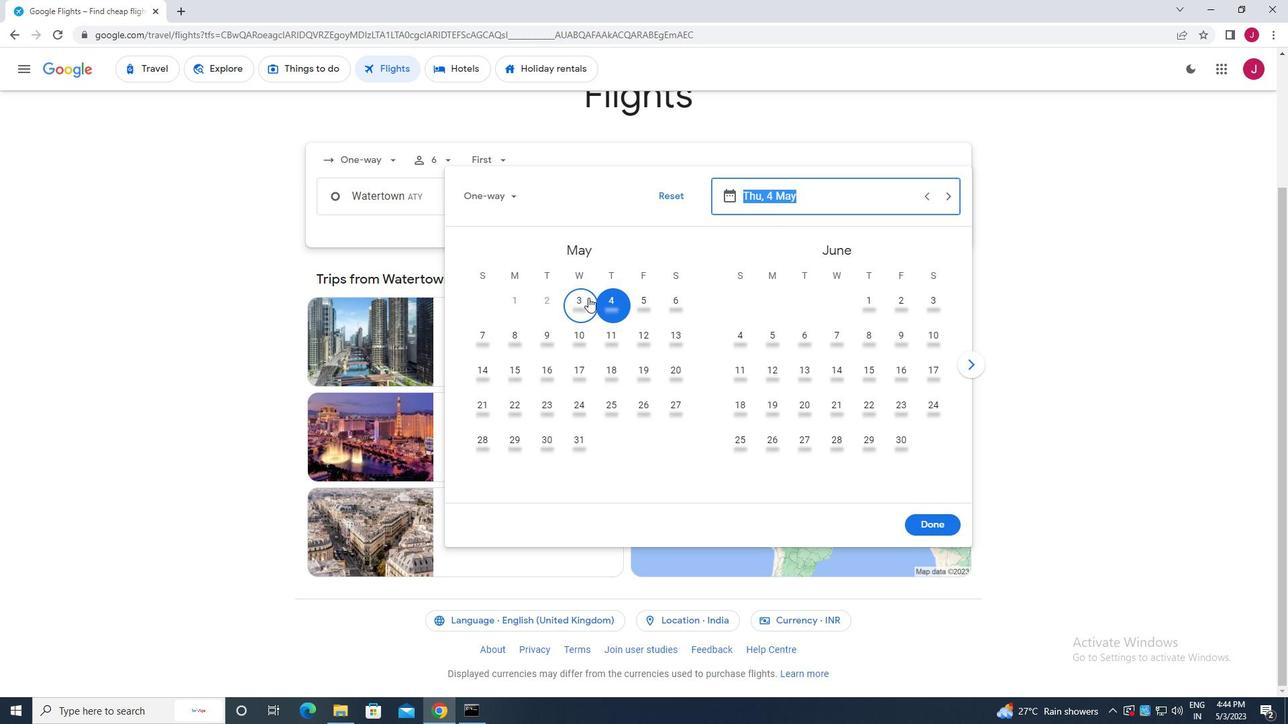 
Action: Mouse moved to (941, 522)
Screenshot: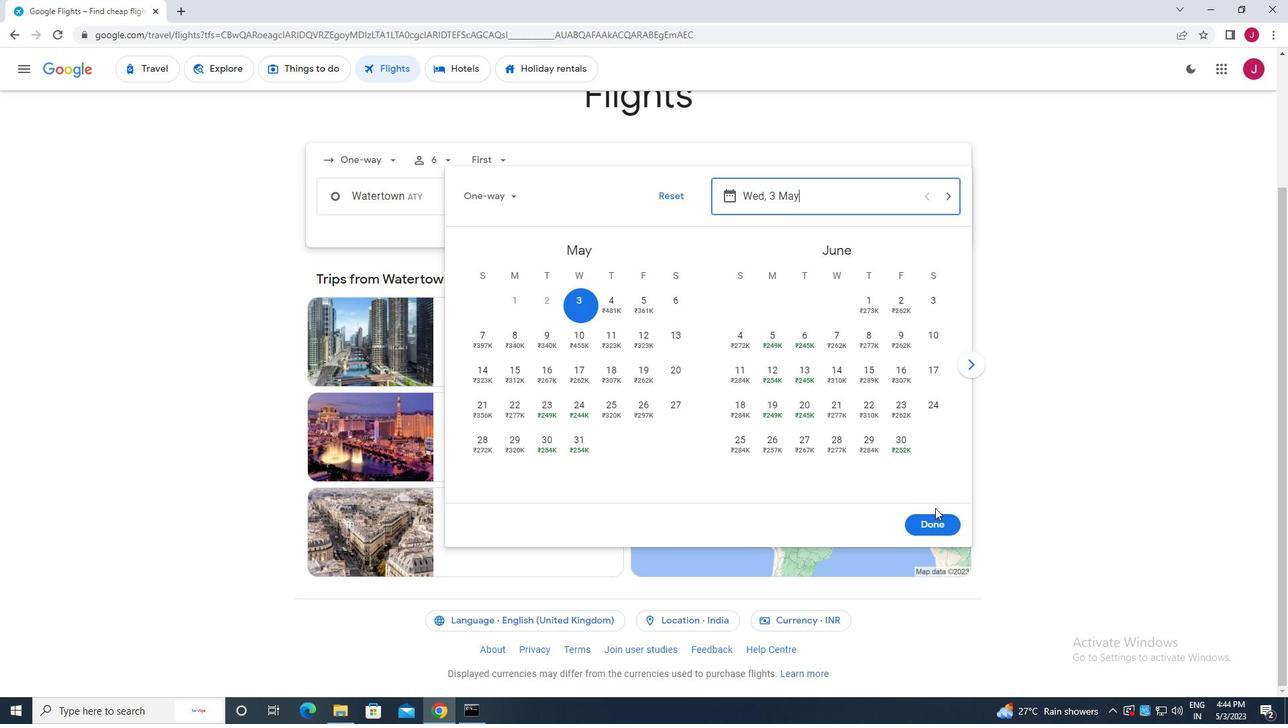 
Action: Mouse pressed left at (941, 522)
Screenshot: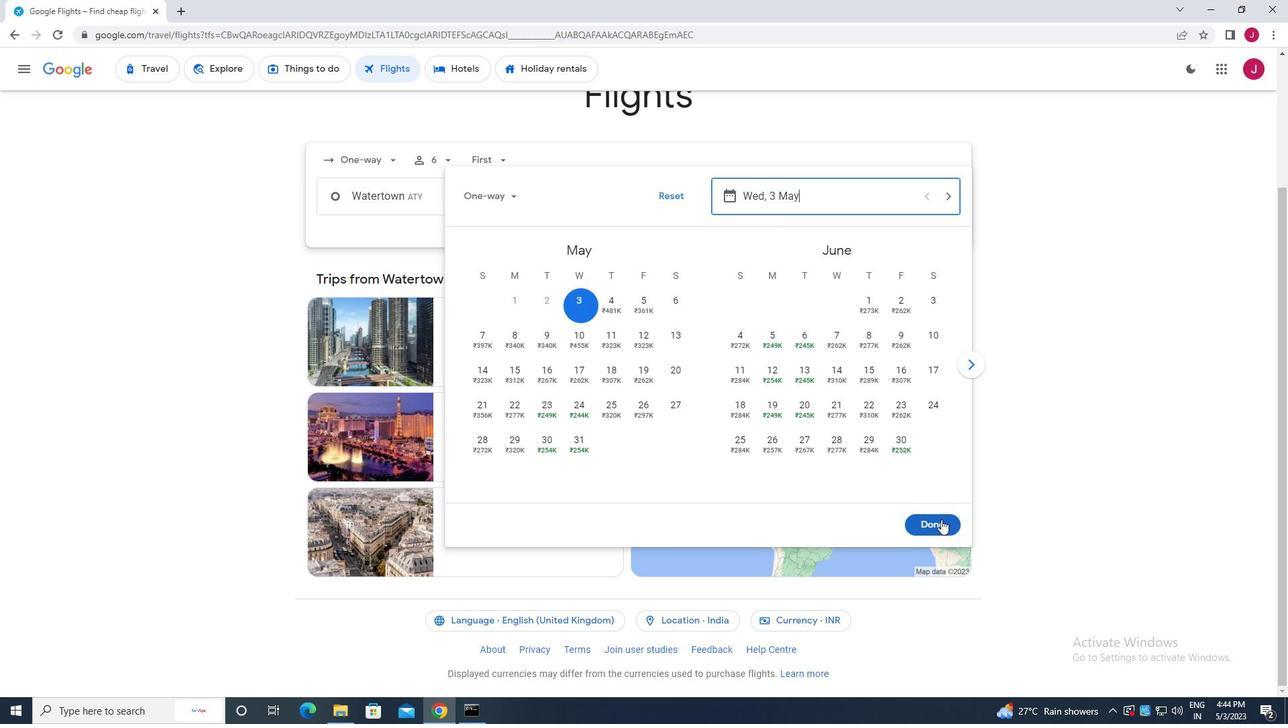 
Action: Mouse moved to (648, 248)
Screenshot: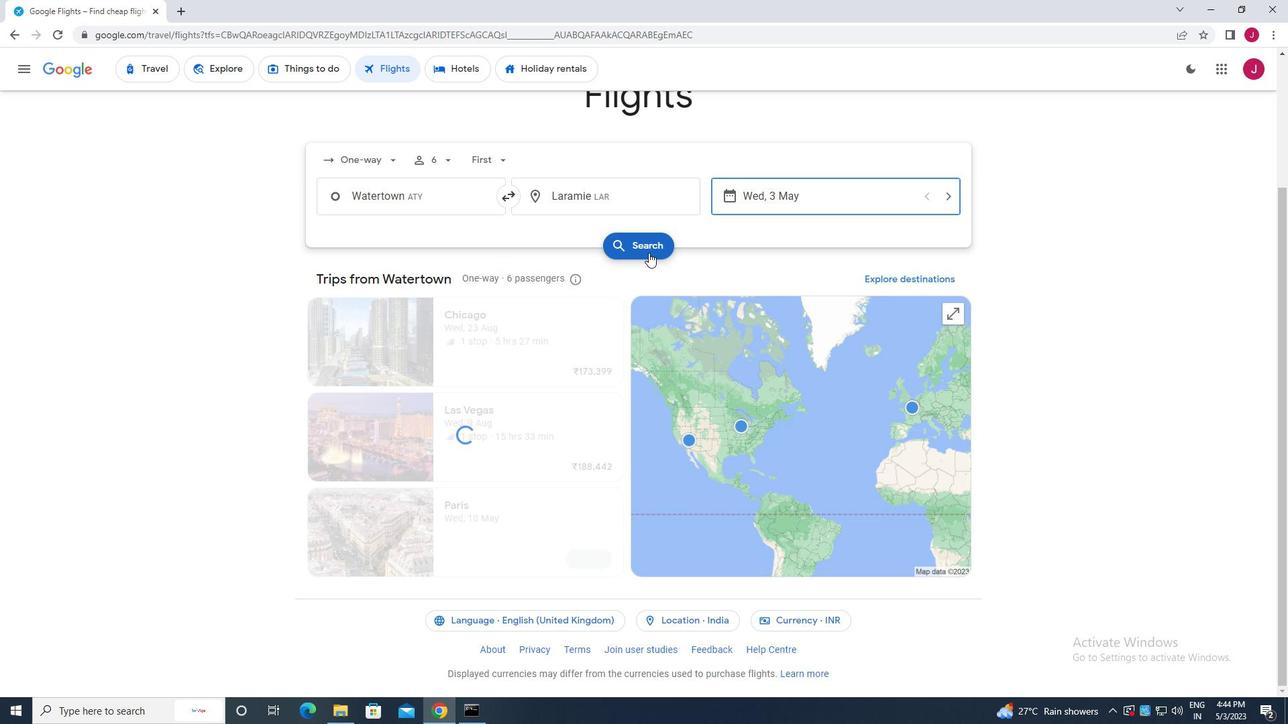 
Action: Mouse pressed left at (648, 248)
Screenshot: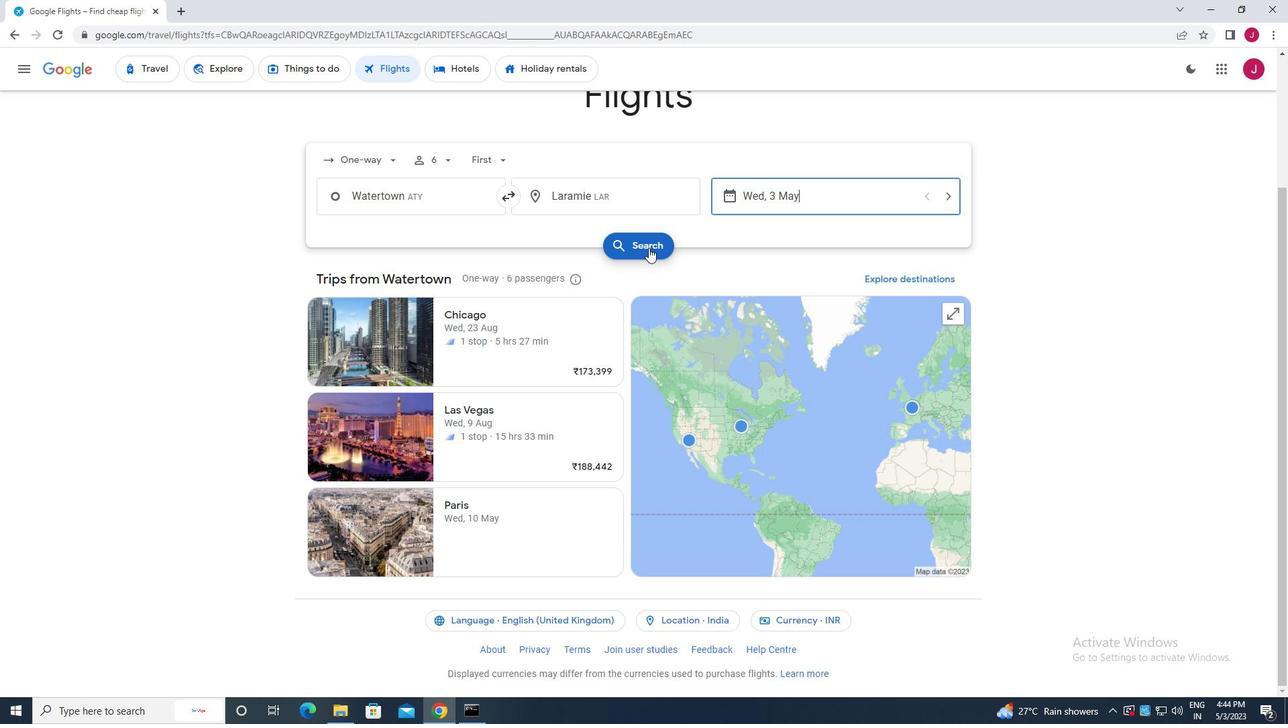 
Action: Mouse moved to (351, 190)
Screenshot: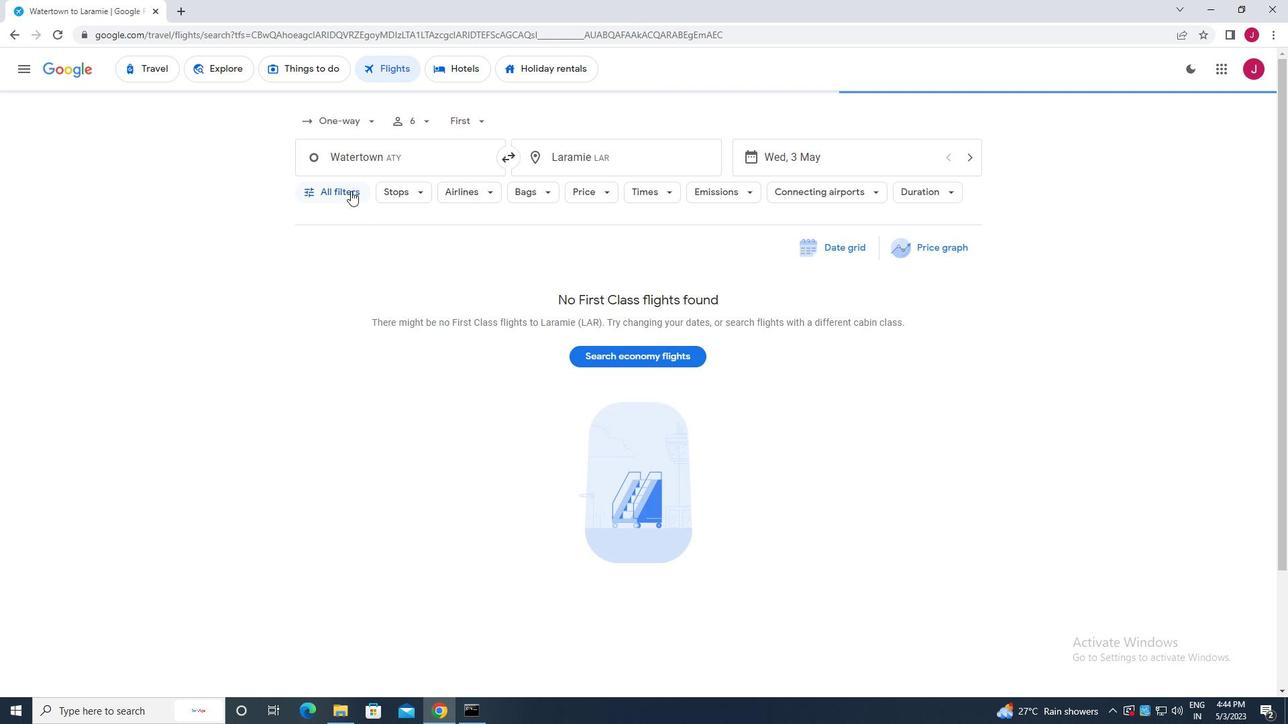 
Action: Mouse pressed left at (351, 190)
Screenshot: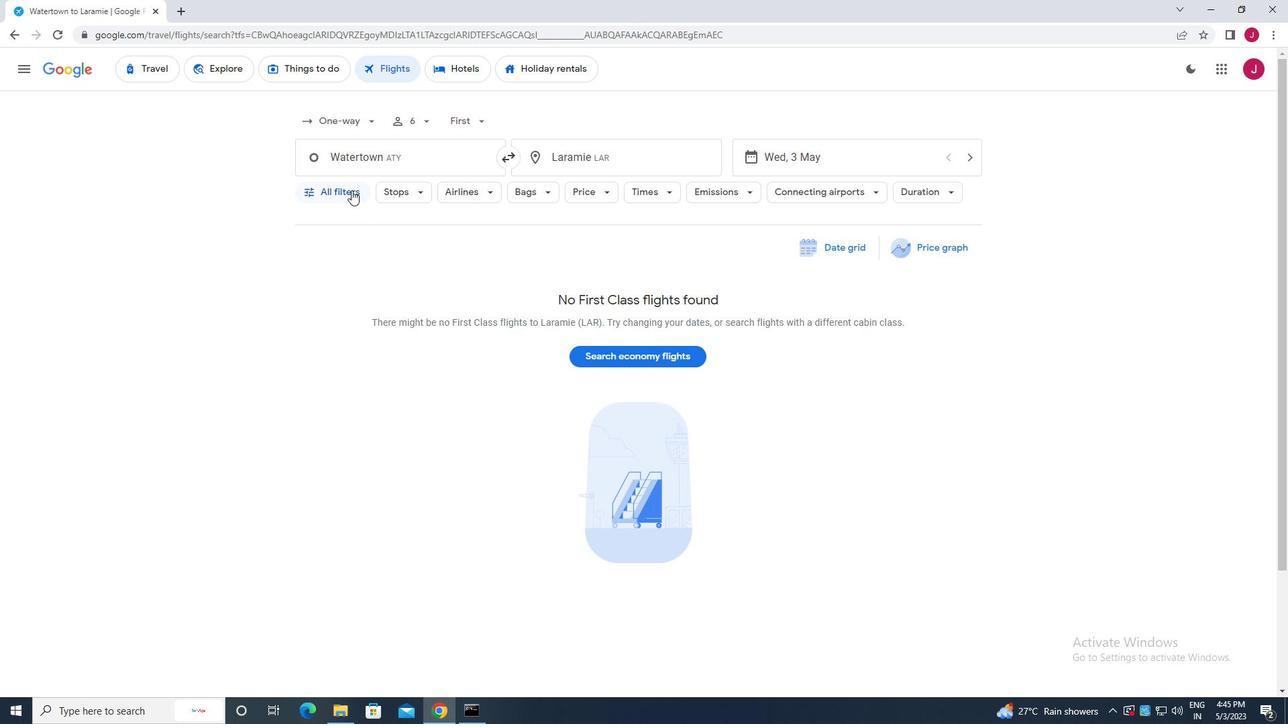 
Action: Mouse moved to (399, 314)
Screenshot: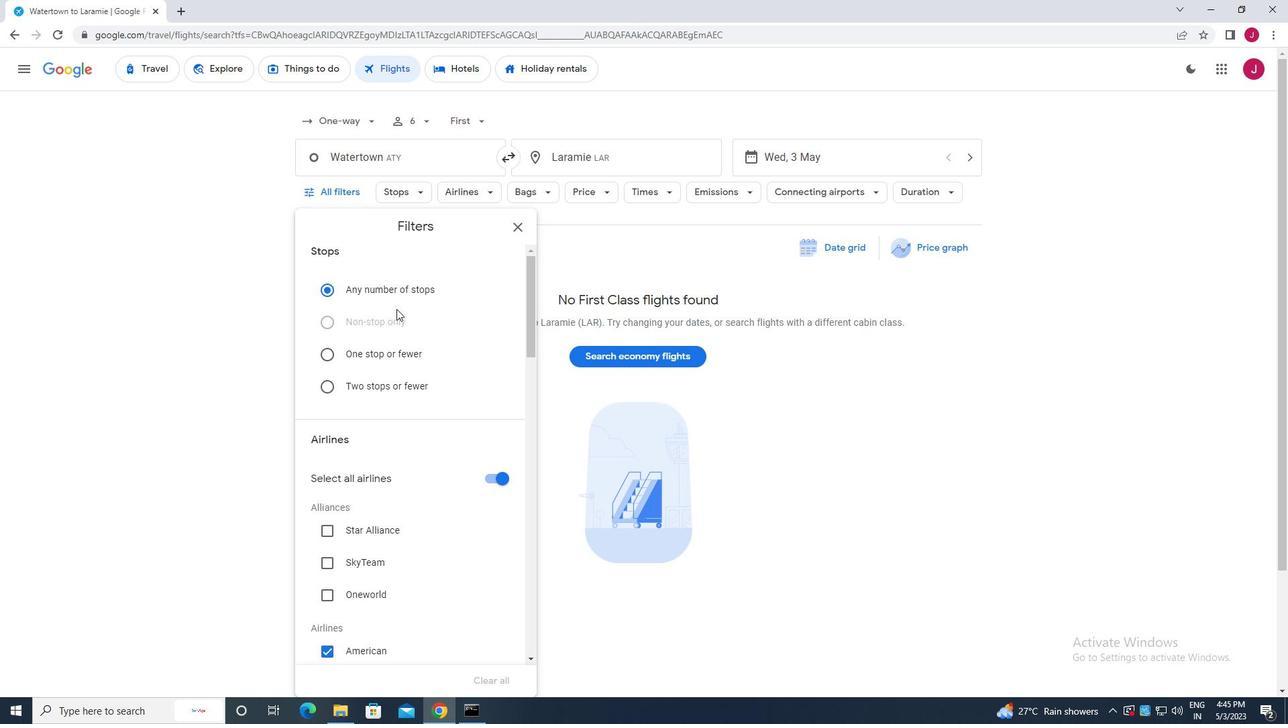 
Action: Mouse scrolled (399, 314) with delta (0, 0)
Screenshot: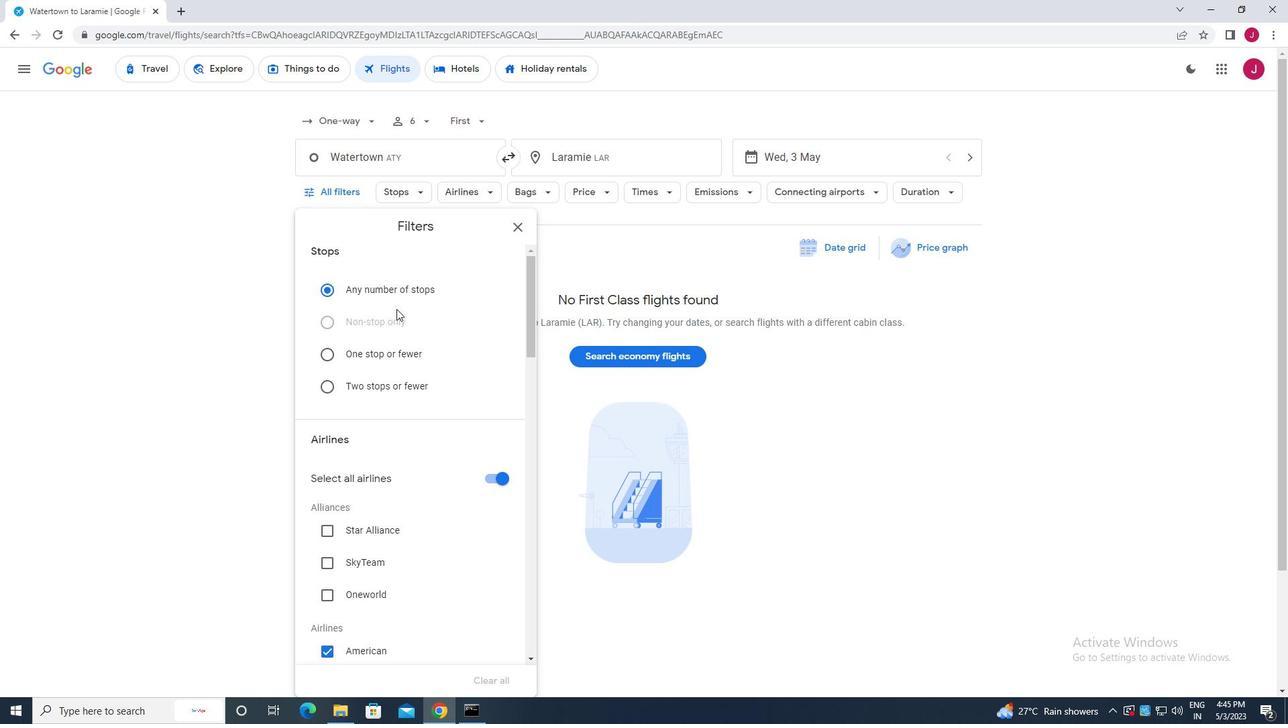 
Action: Mouse moved to (400, 316)
Screenshot: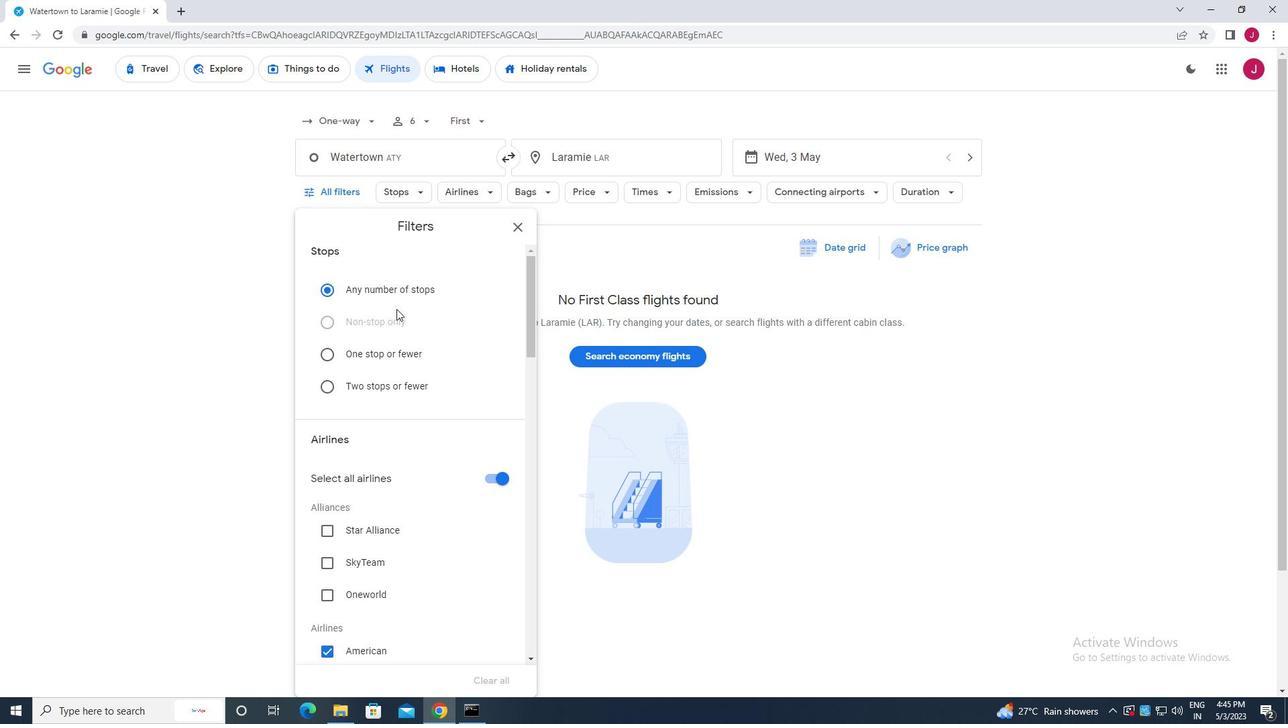 
Action: Mouse scrolled (400, 316) with delta (0, 0)
Screenshot: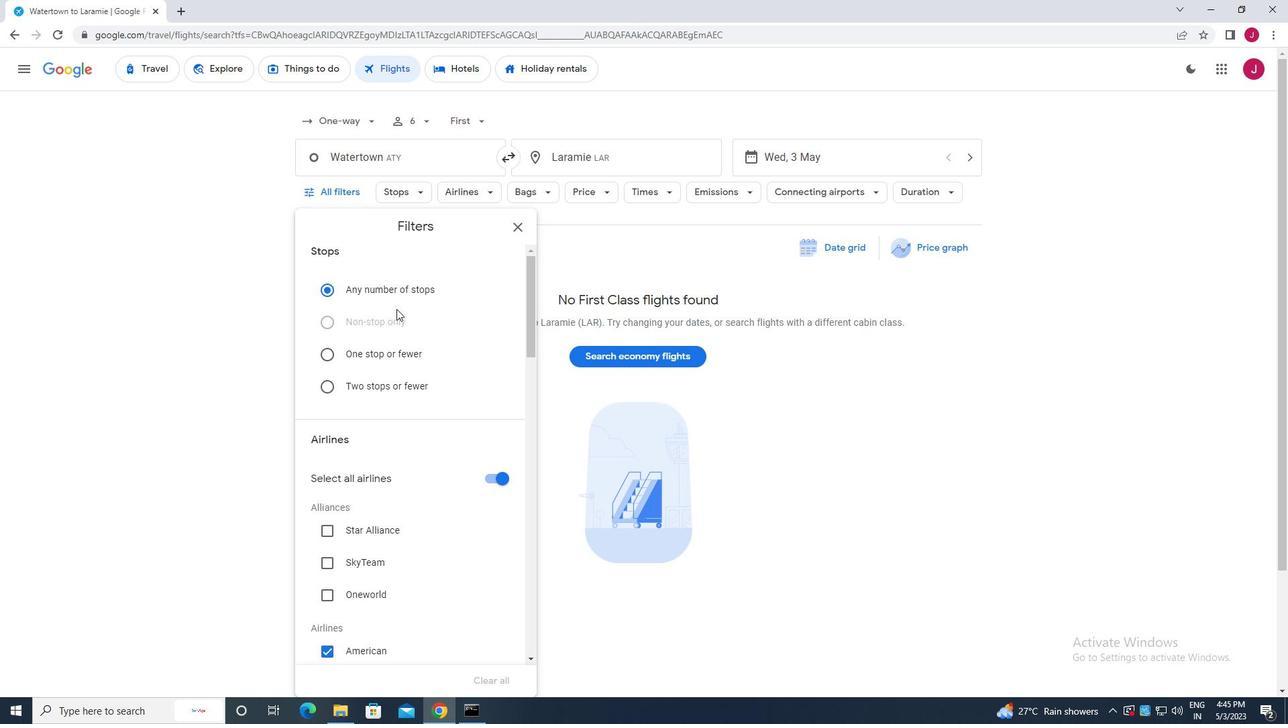 
Action: Mouse moved to (401, 317)
Screenshot: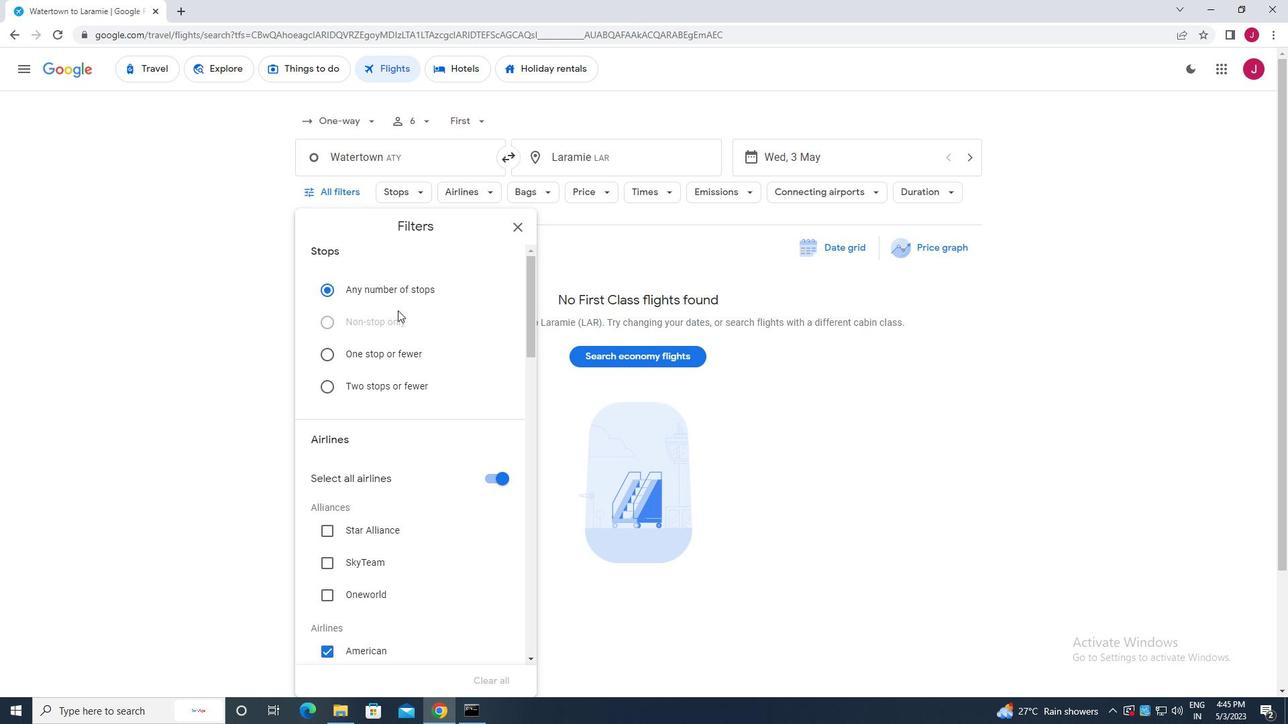 
Action: Mouse scrolled (401, 316) with delta (0, 0)
Screenshot: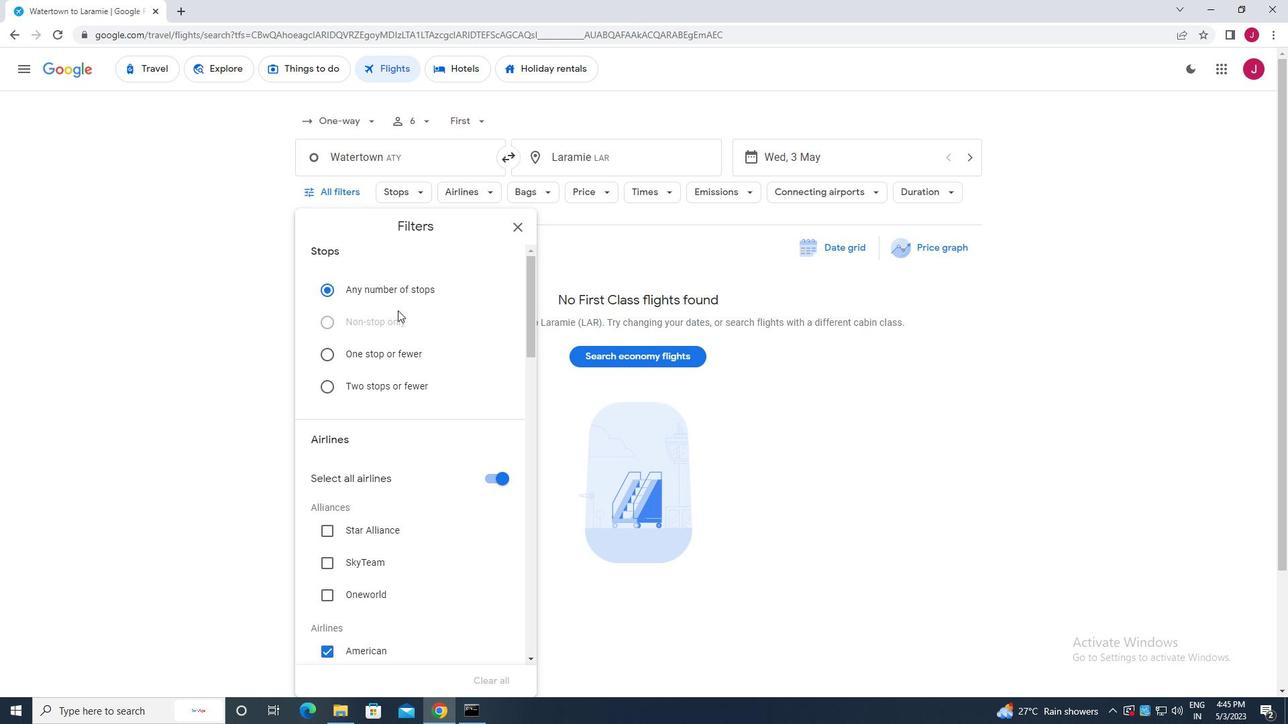 
Action: Mouse moved to (489, 281)
Screenshot: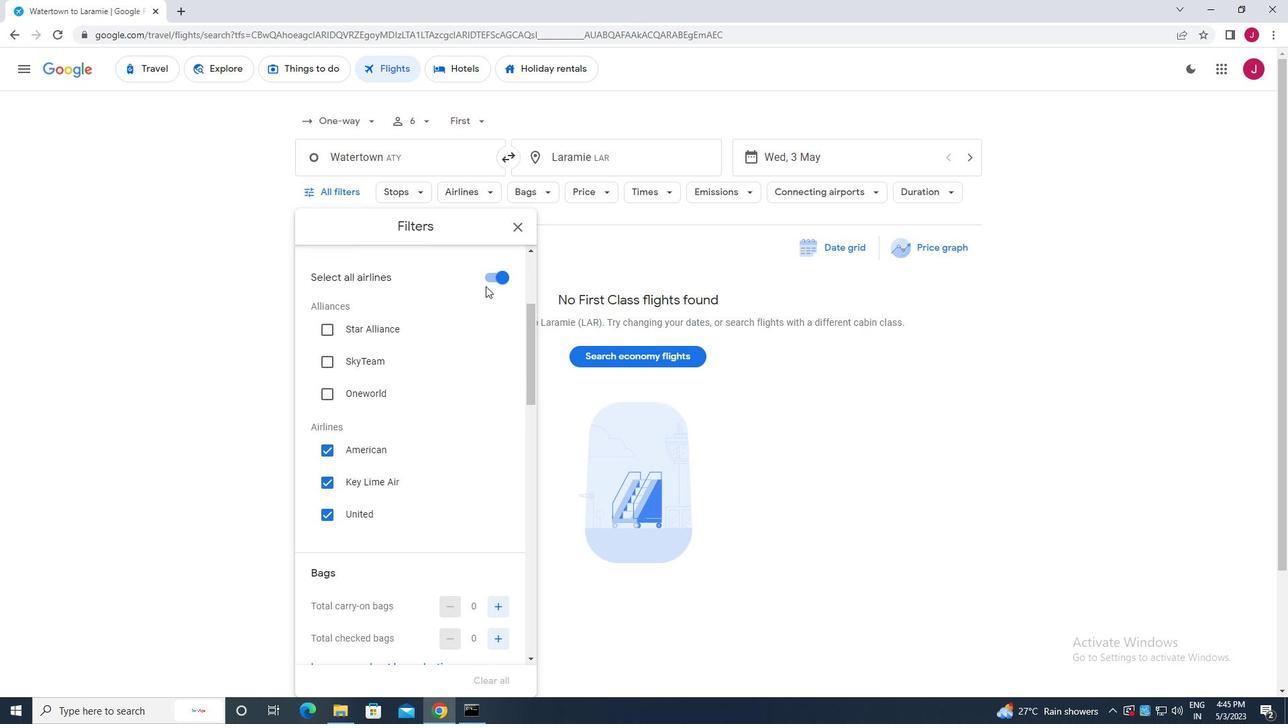 
Action: Mouse pressed left at (489, 281)
Screenshot: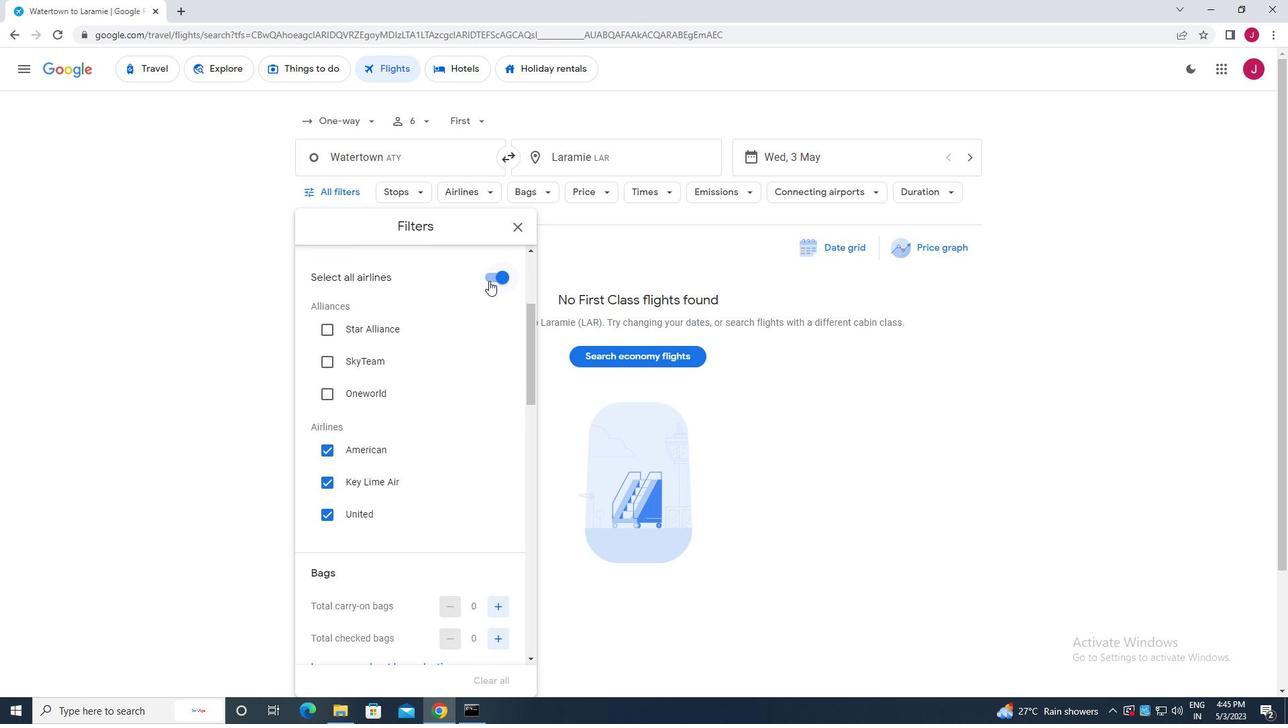 
Action: Mouse moved to (481, 321)
Screenshot: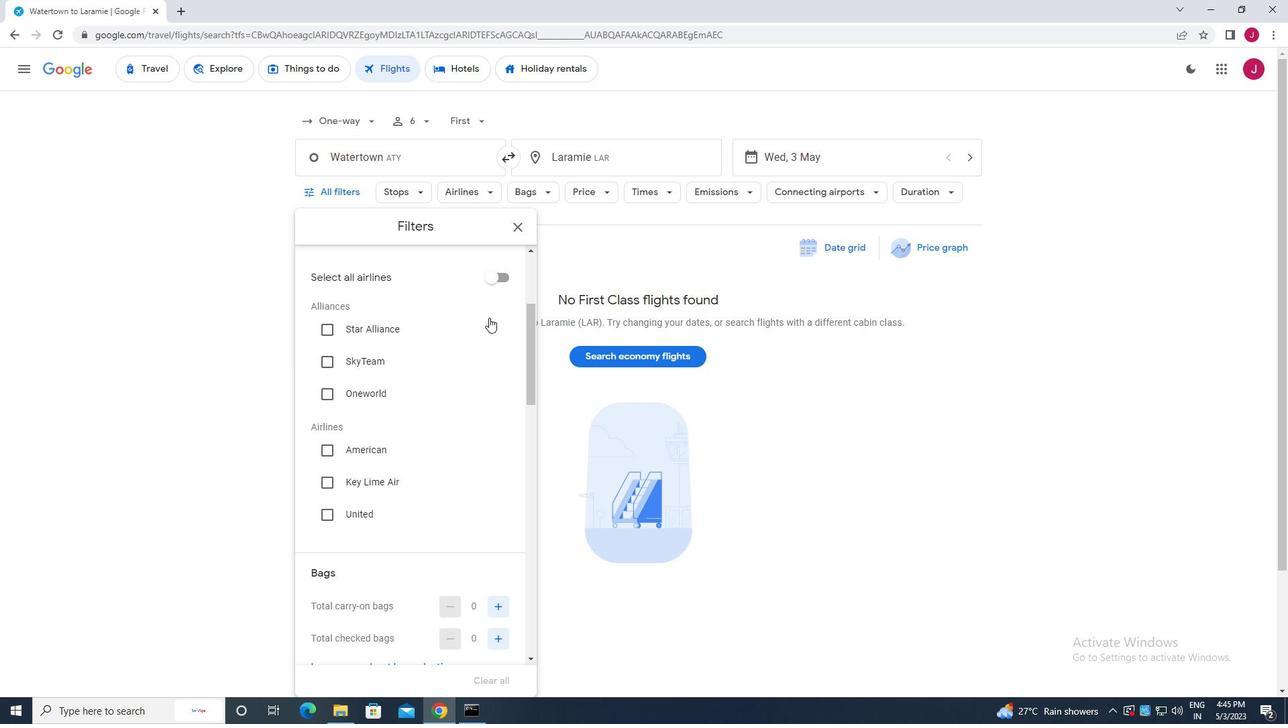 
Action: Mouse scrolled (481, 320) with delta (0, 0)
Screenshot: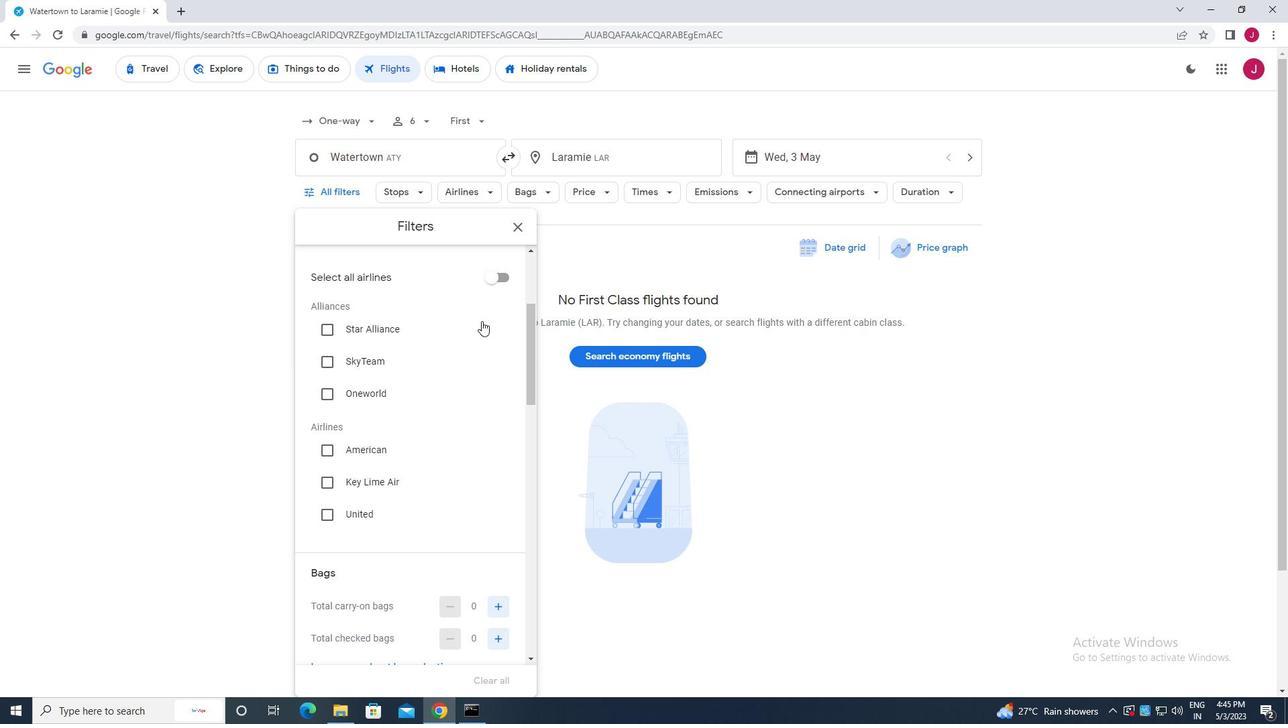 
Action: Mouse scrolled (481, 320) with delta (0, 0)
Screenshot: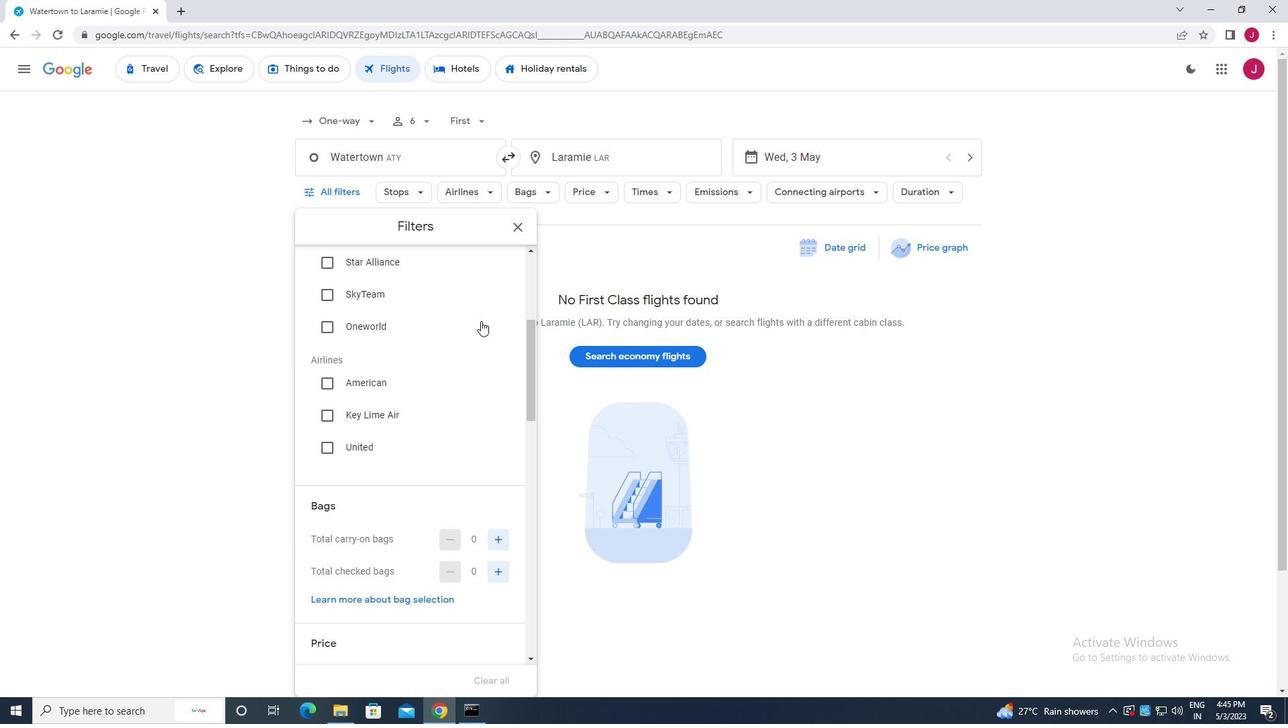 
Action: Mouse scrolled (481, 320) with delta (0, 0)
Screenshot: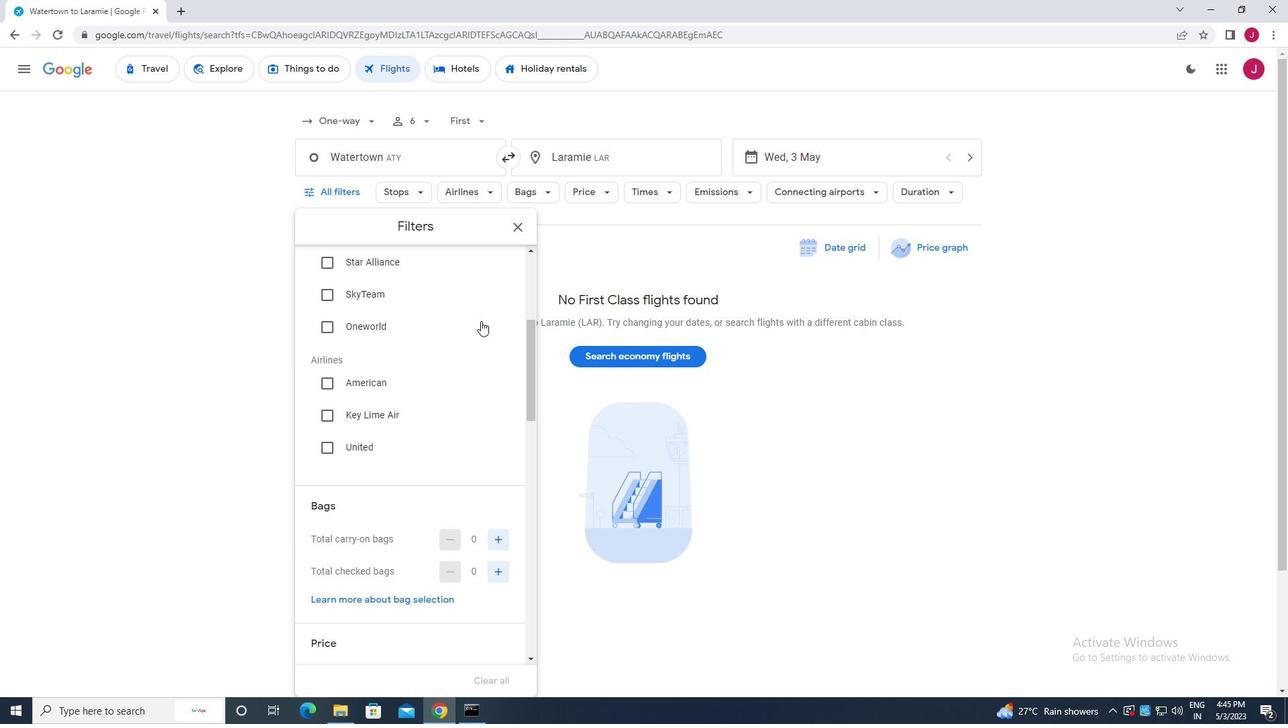 
Action: Mouse moved to (481, 321)
Screenshot: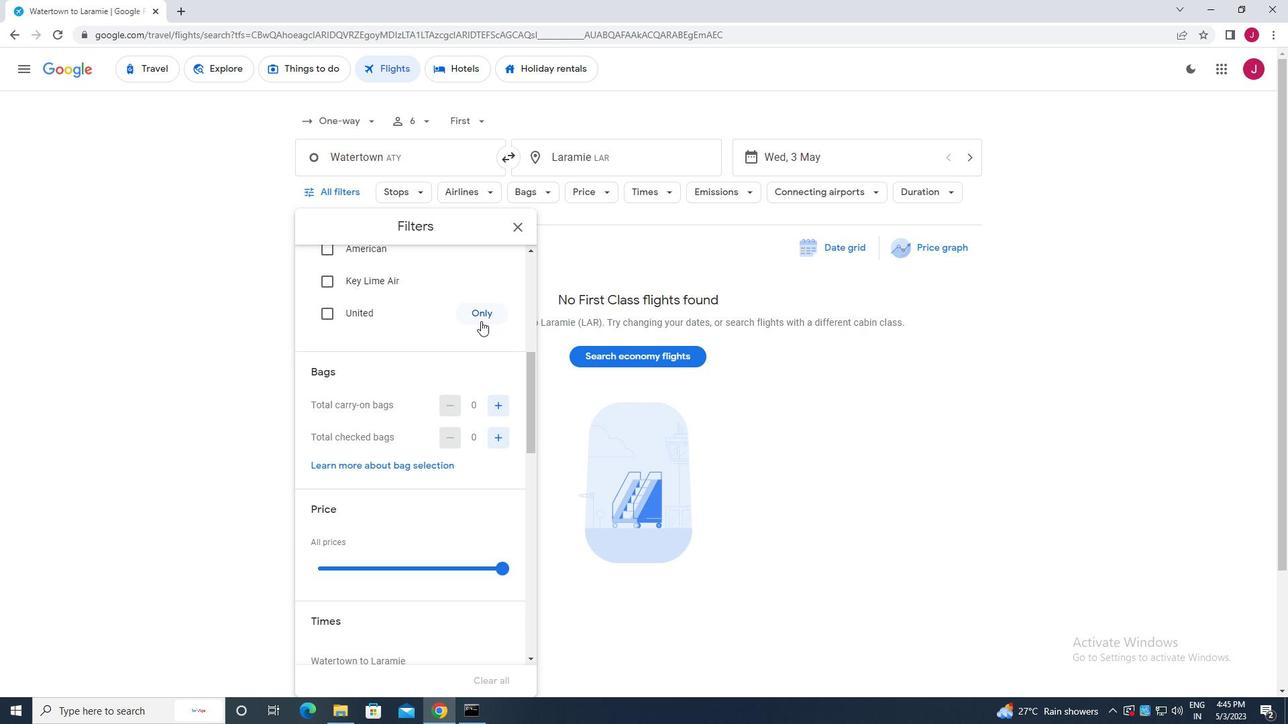 
Action: Mouse scrolled (481, 320) with delta (0, 0)
Screenshot: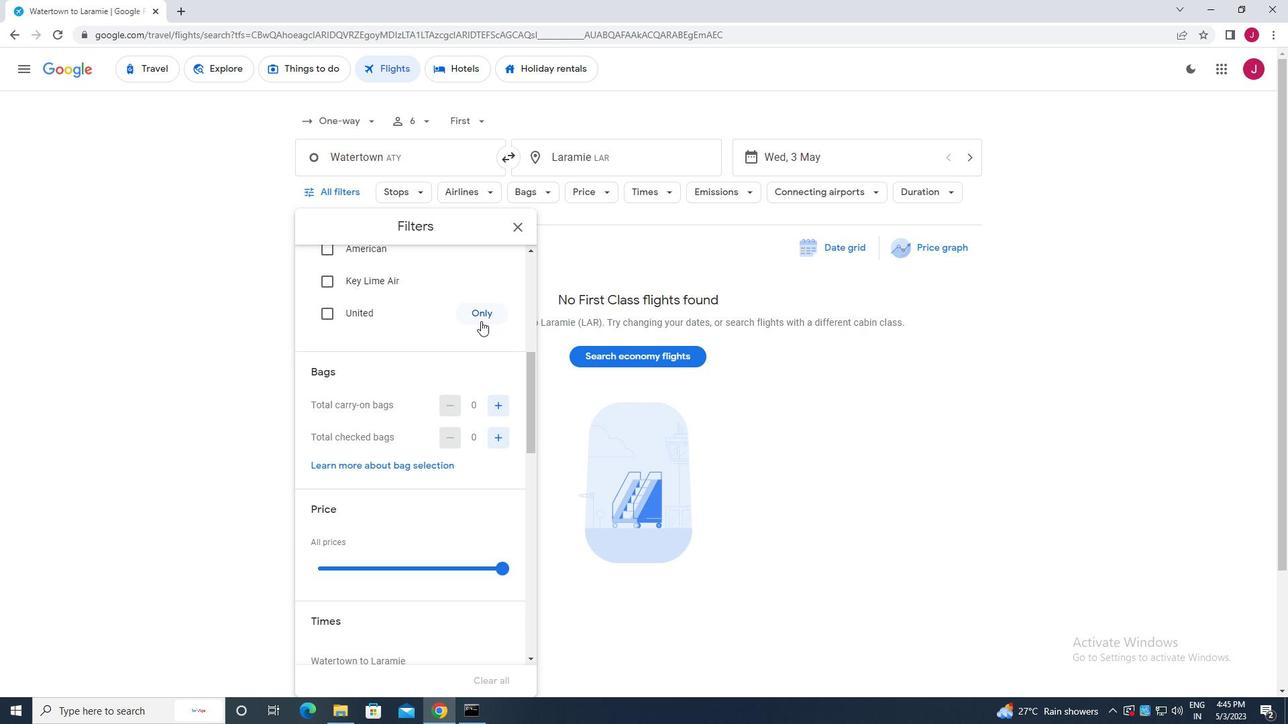 
Action: Mouse scrolled (481, 320) with delta (0, 0)
Screenshot: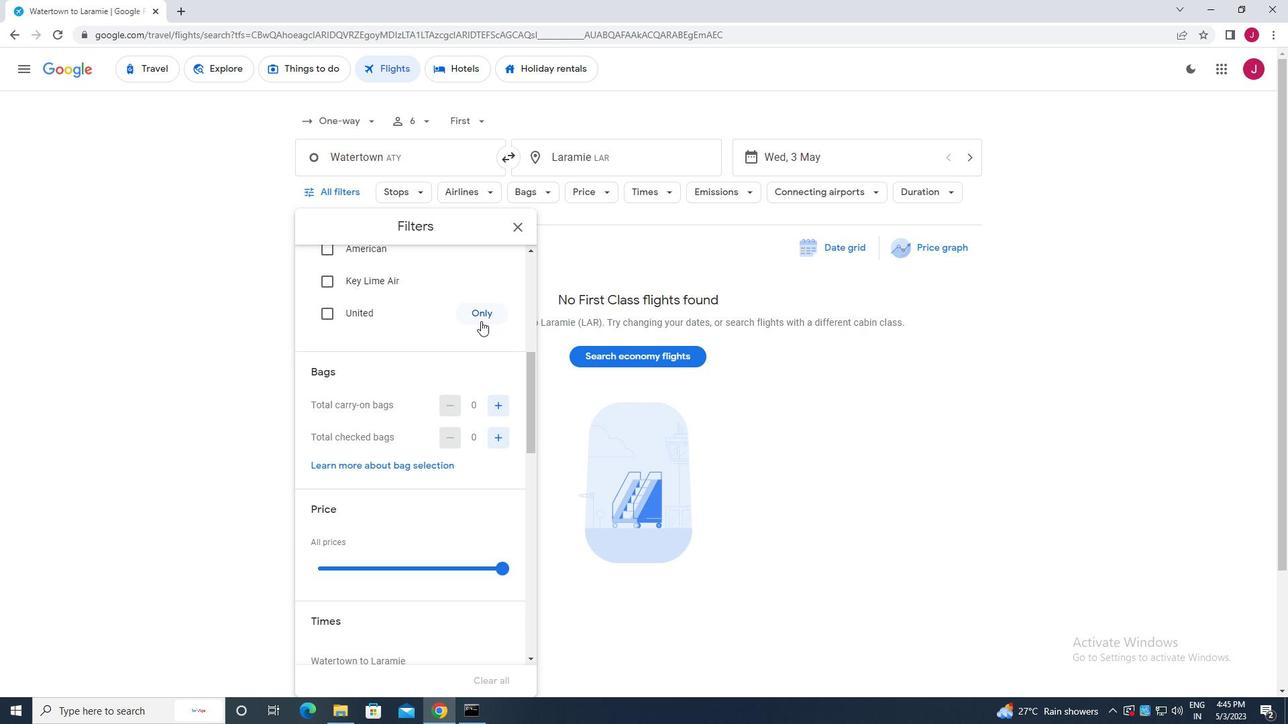 
Action: Mouse moved to (501, 273)
Screenshot: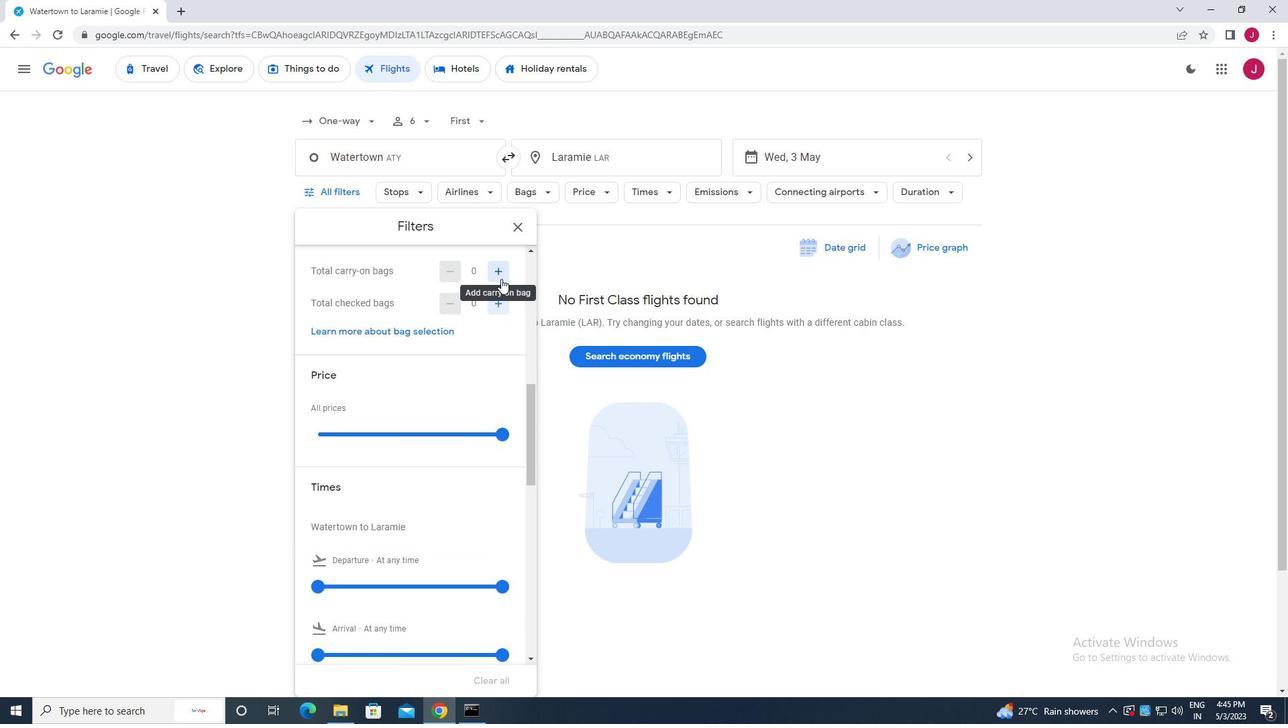 
Action: Mouse pressed left at (501, 273)
Screenshot: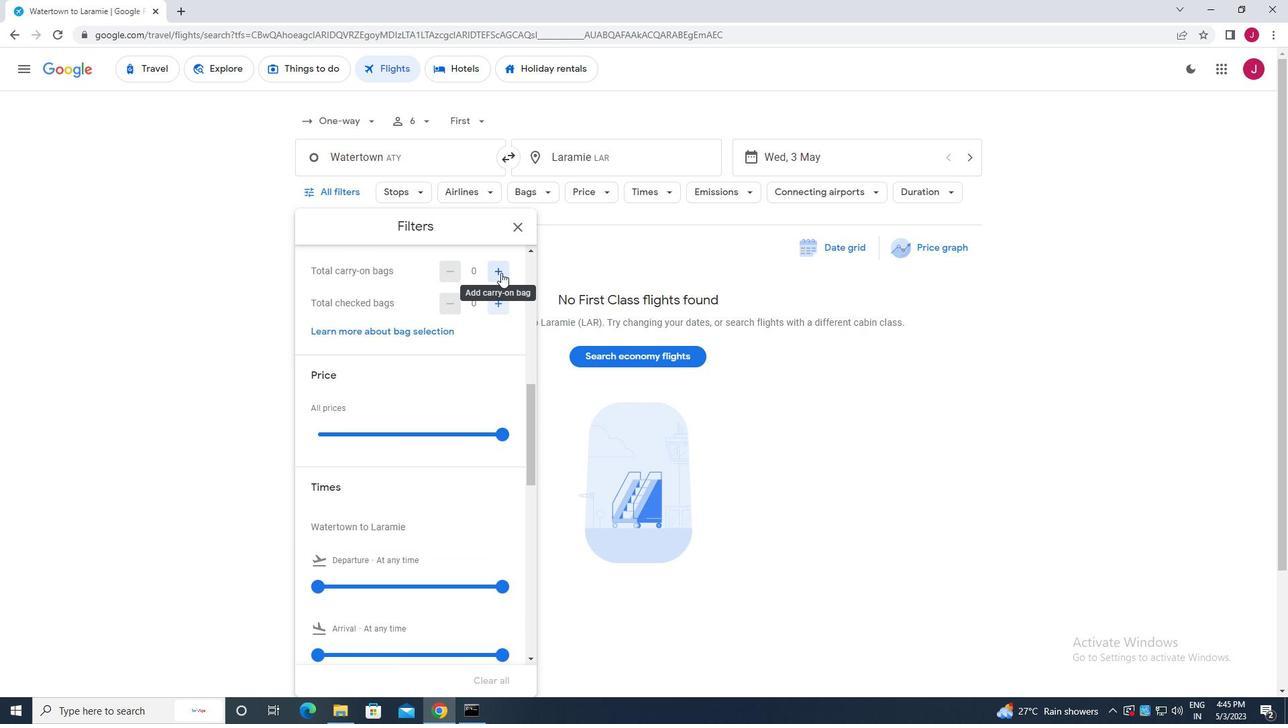 
Action: Mouse pressed left at (501, 273)
Screenshot: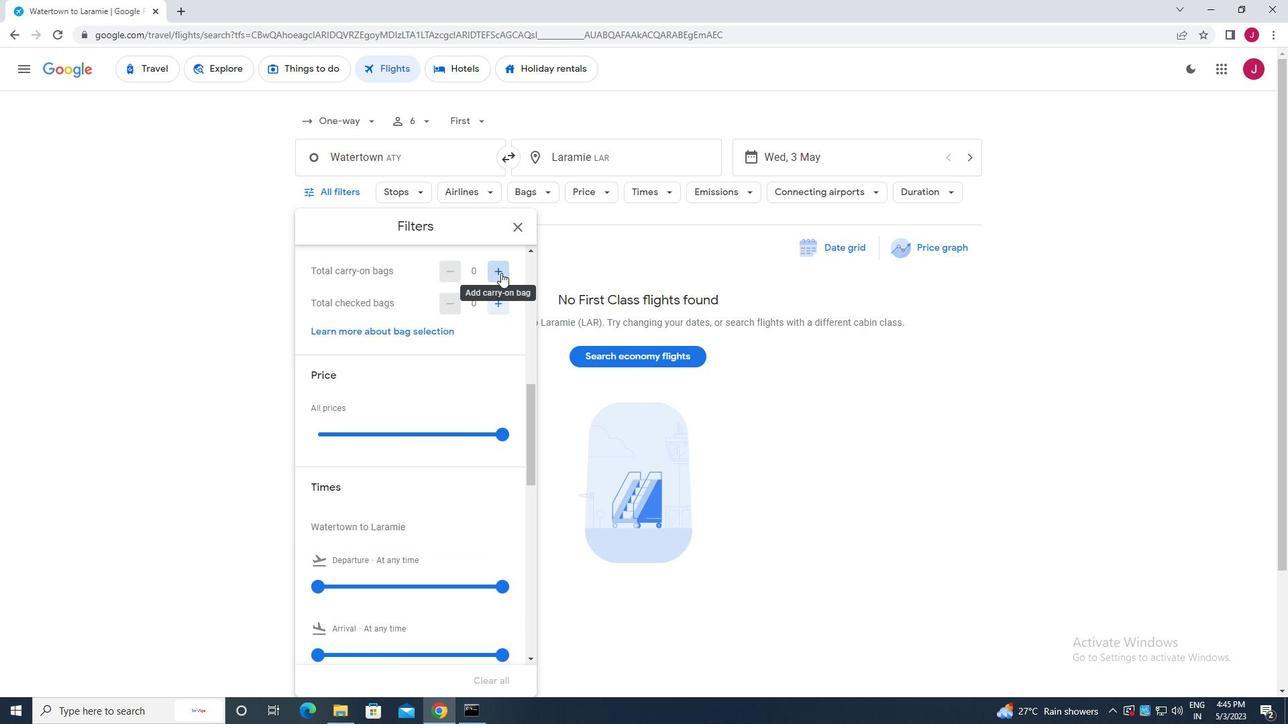 
Action: Mouse moved to (501, 436)
Screenshot: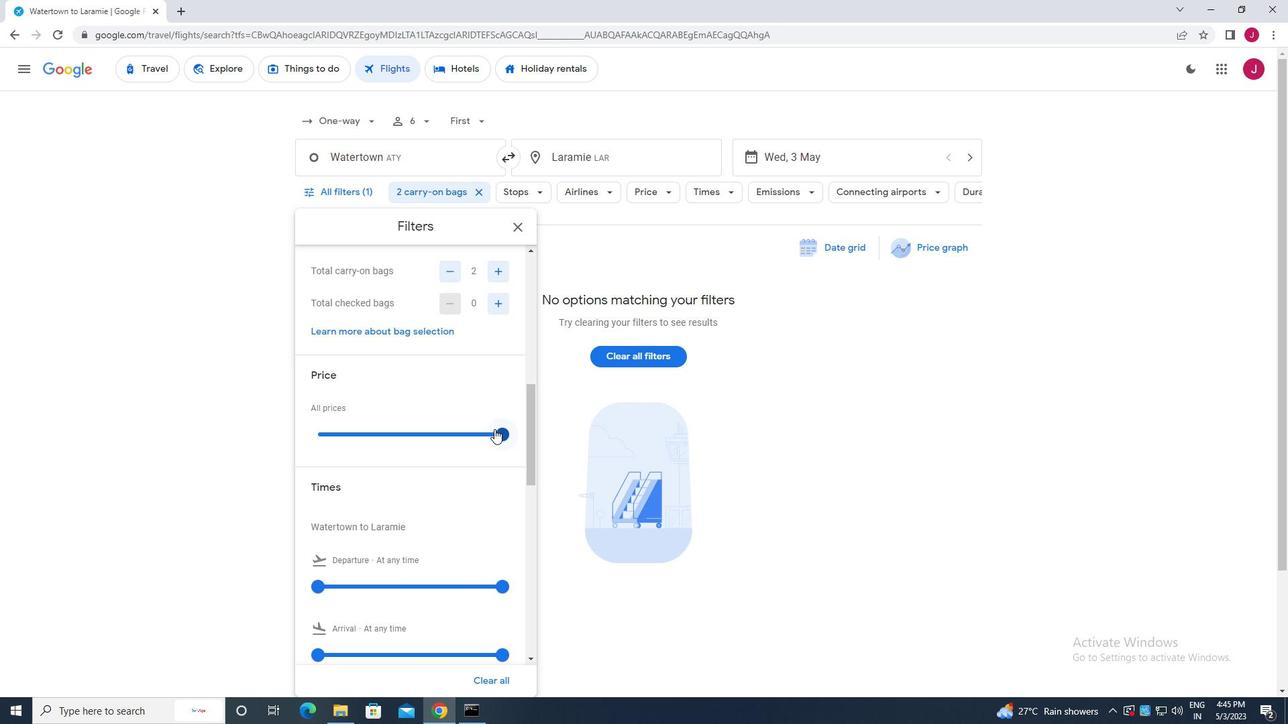 
Action: Mouse pressed left at (501, 436)
Screenshot: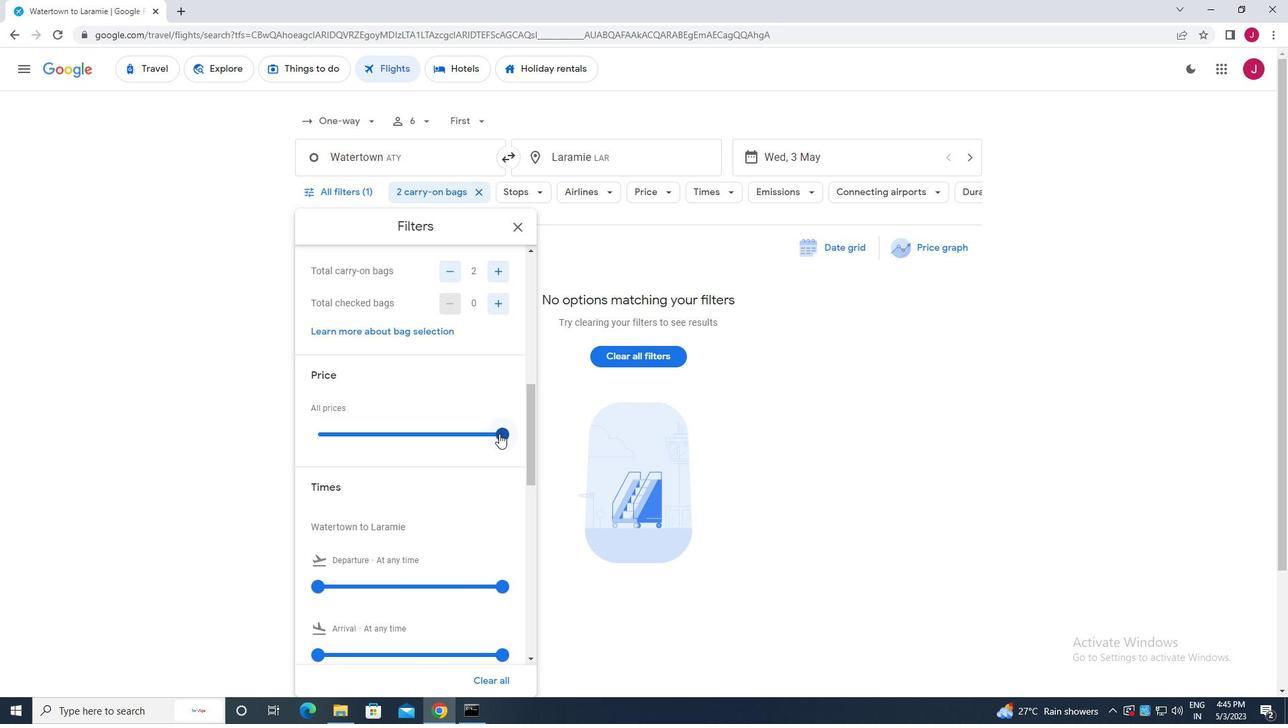 
Action: Mouse moved to (494, 414)
Screenshot: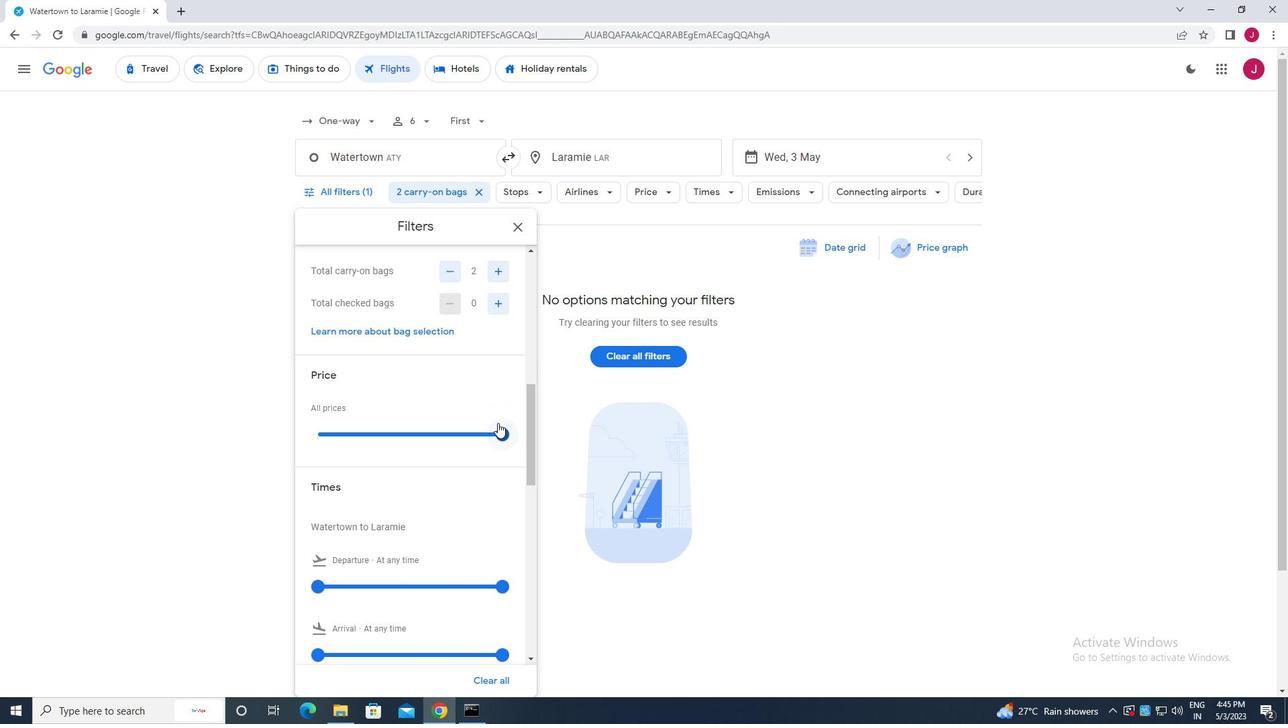 
Action: Mouse scrolled (494, 413) with delta (0, 0)
Screenshot: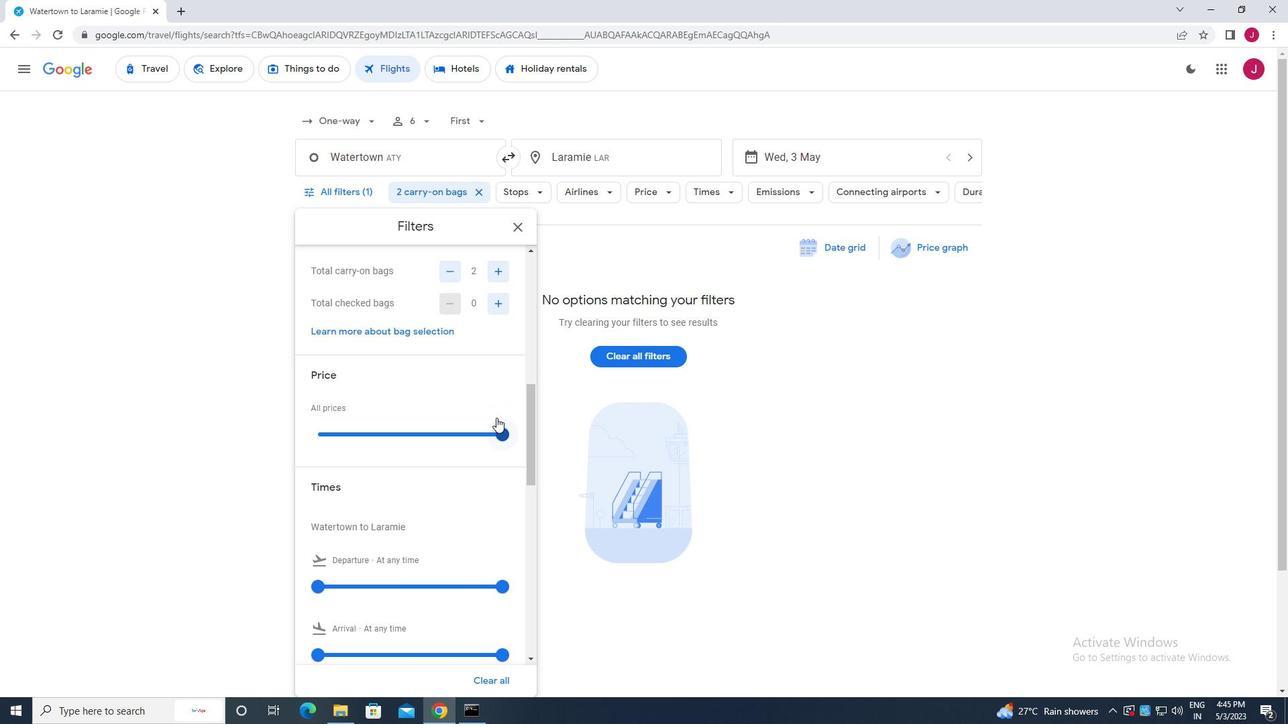
Action: Mouse scrolled (494, 413) with delta (0, 0)
Screenshot: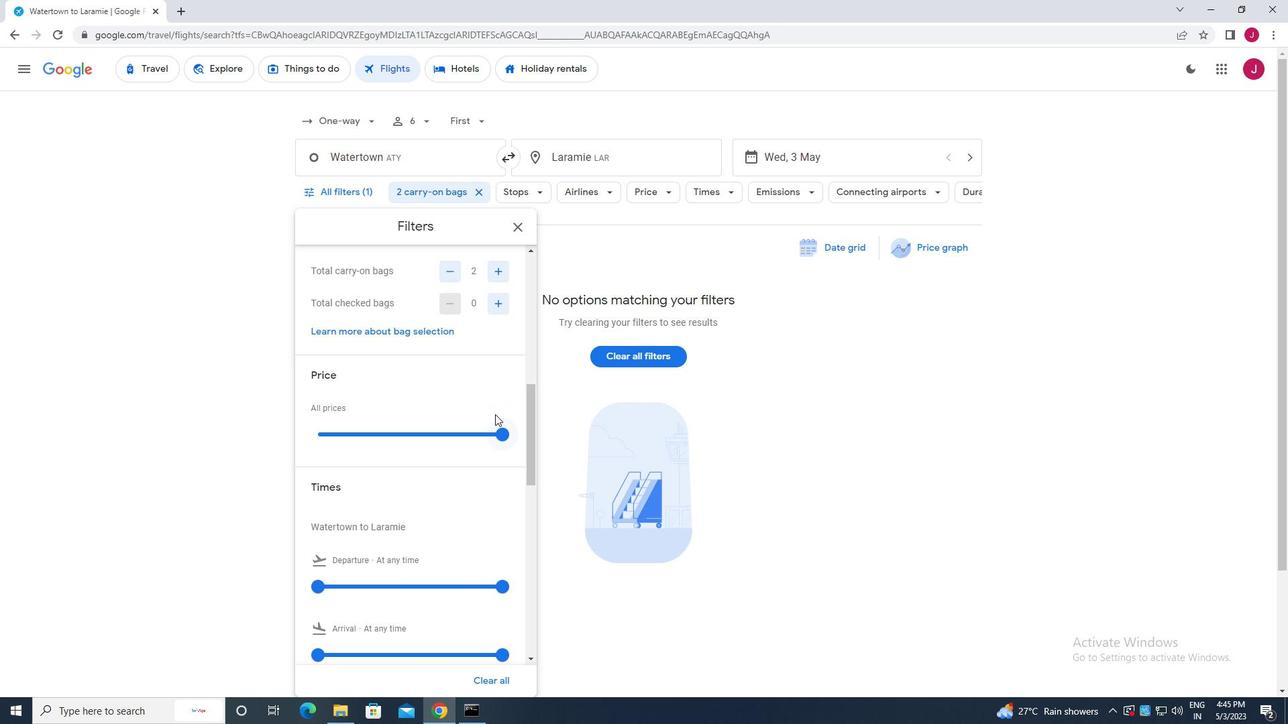 
Action: Mouse scrolled (494, 413) with delta (0, 0)
Screenshot: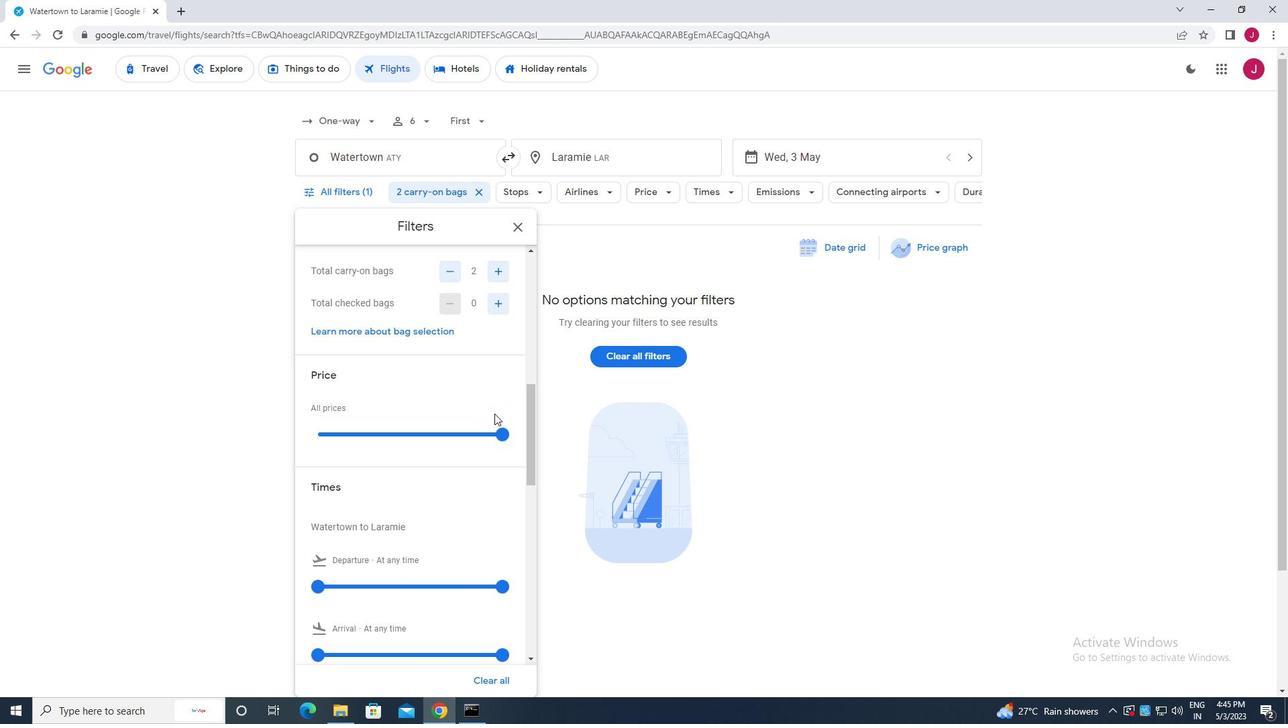 
Action: Mouse moved to (321, 381)
Screenshot: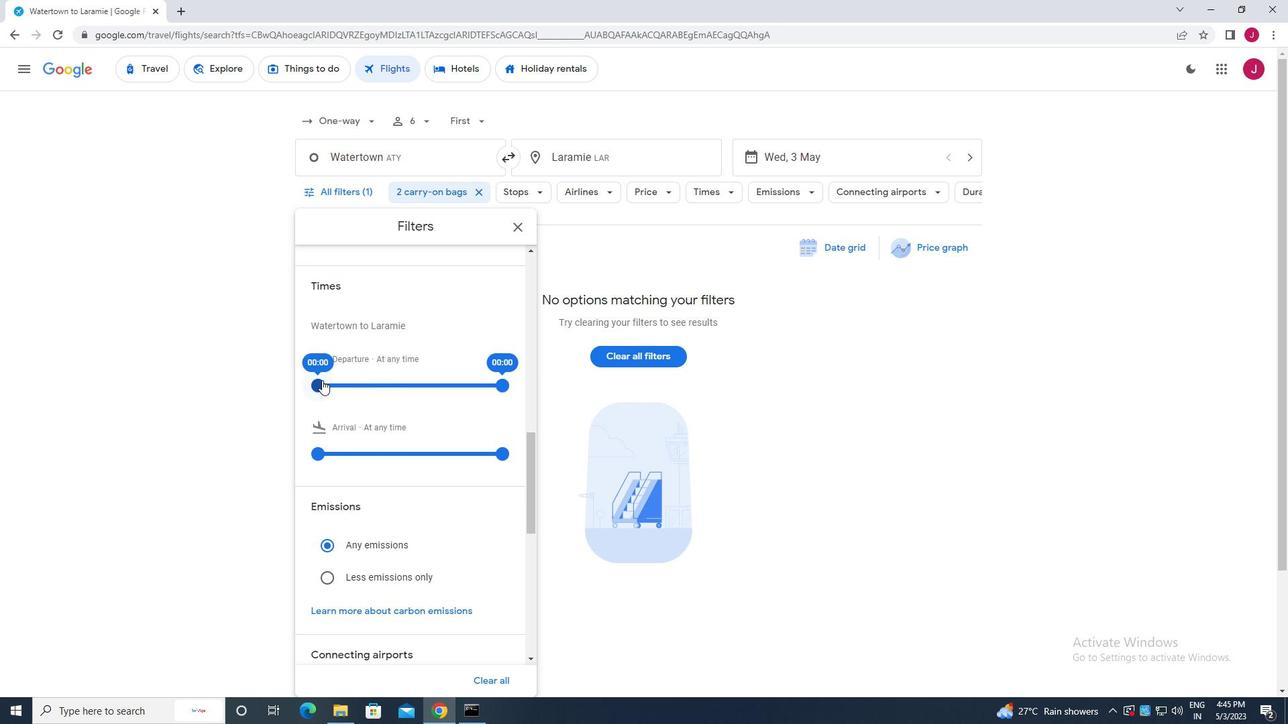 
Action: Mouse pressed left at (321, 381)
Screenshot: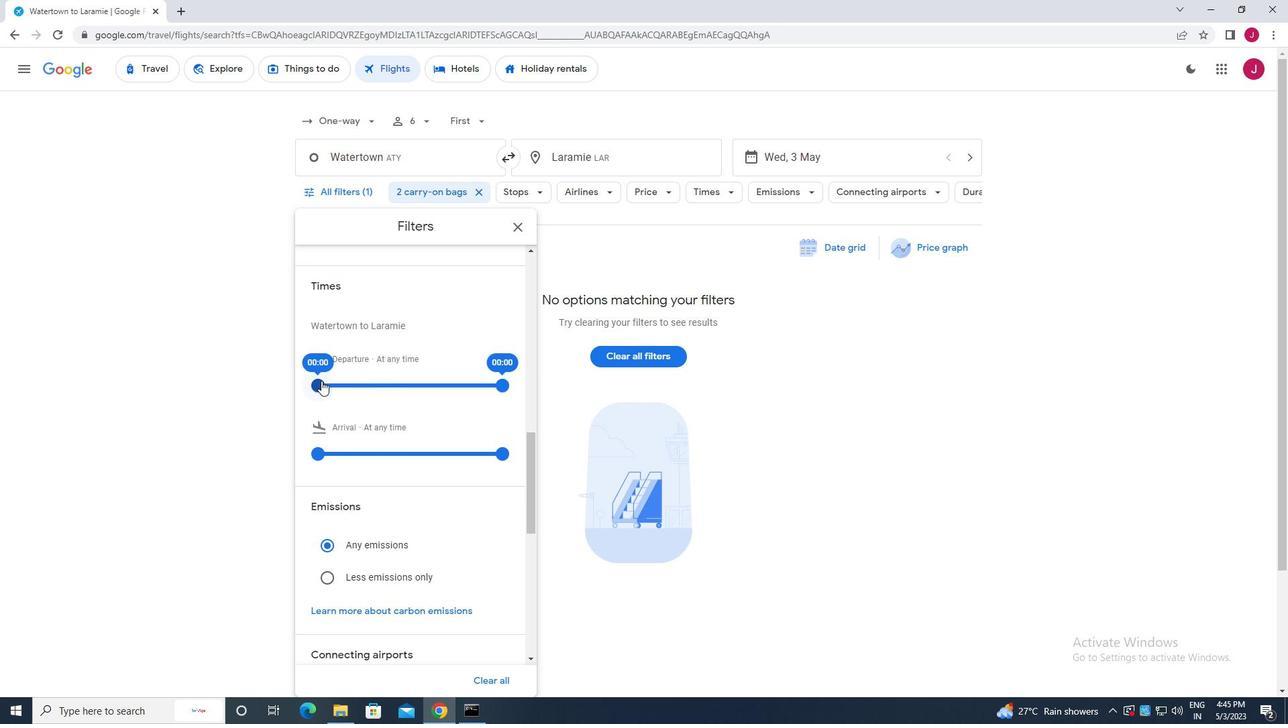 
Action: Mouse moved to (502, 386)
Screenshot: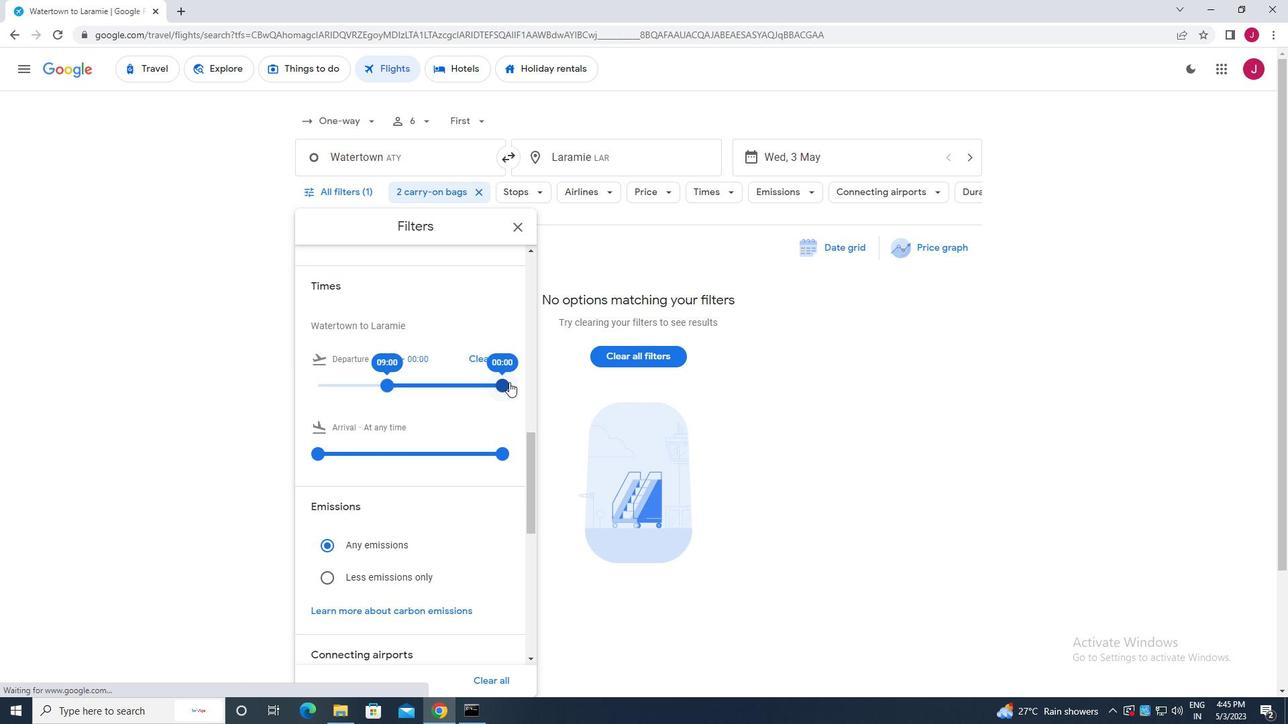 
Action: Mouse pressed left at (502, 386)
Screenshot: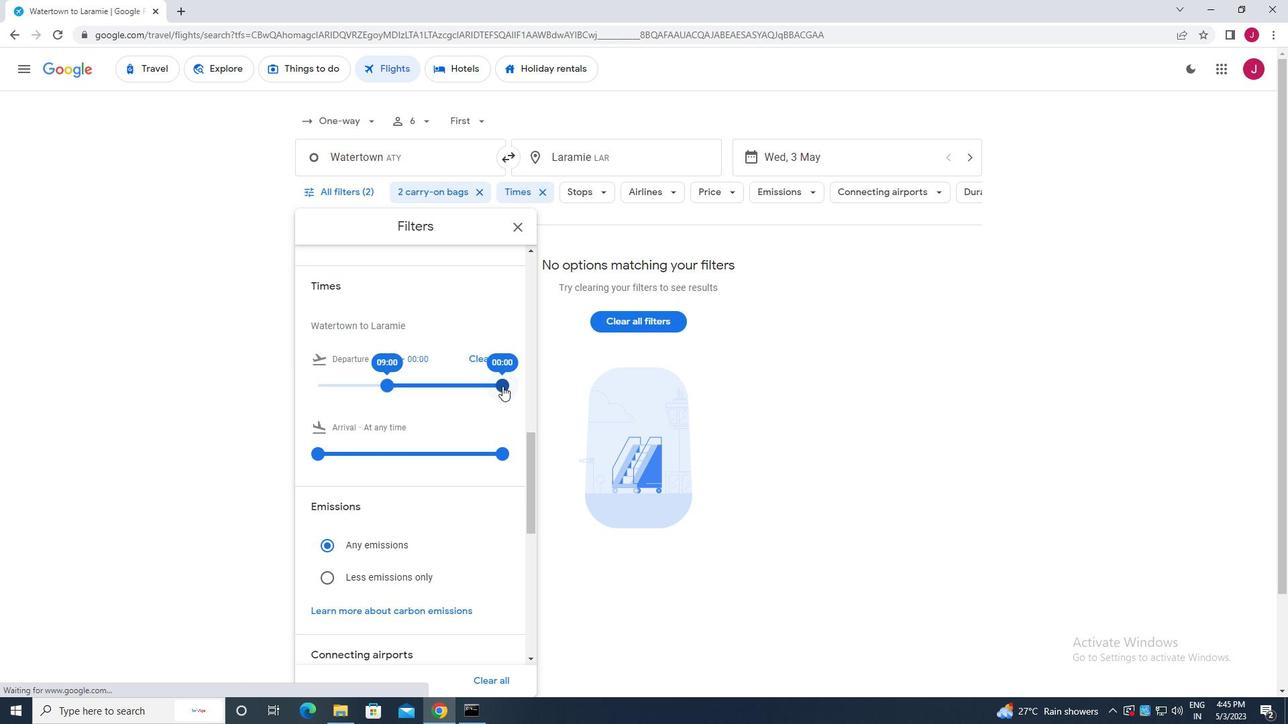 
Action: Mouse moved to (517, 228)
Screenshot: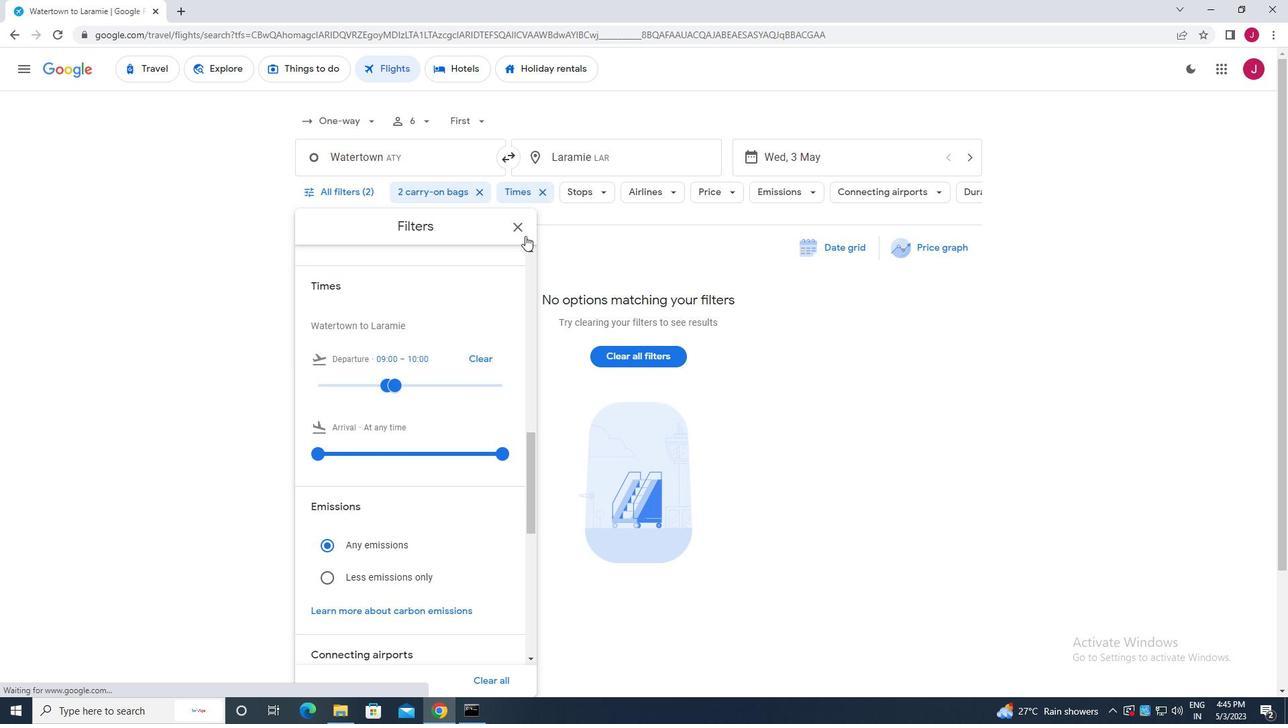 
Action: Mouse pressed left at (517, 228)
Screenshot: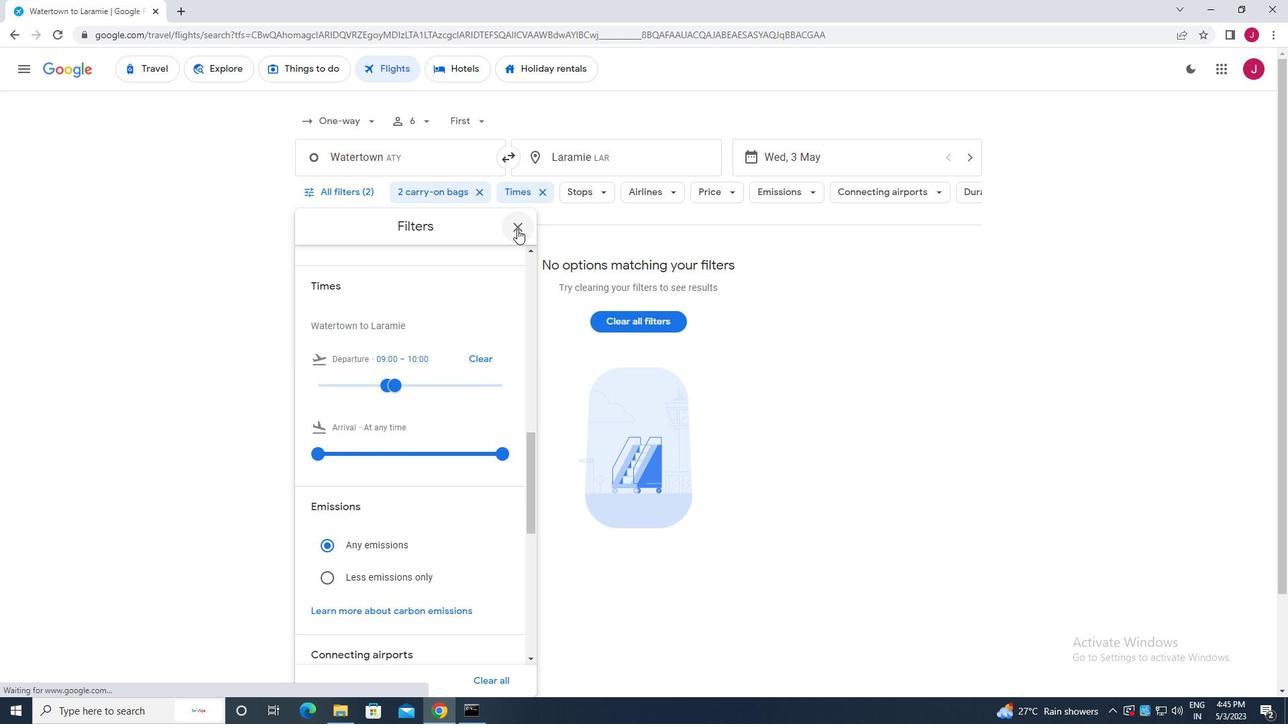 
